 Task: Plan a trip to Akim Oda, Ghana from 12th December, 2023 to 16th December, 2023 for 8 adults.8 bedrooms having 8 beds and 8 bathrooms. Property type can be house. Amenities needed are: wifi, TV, free parkinig on premises, gym, breakfast. Booking option can be shelf check-in. Look for 4 properties as per requirement.
Action: Mouse moved to (421, 80)
Screenshot: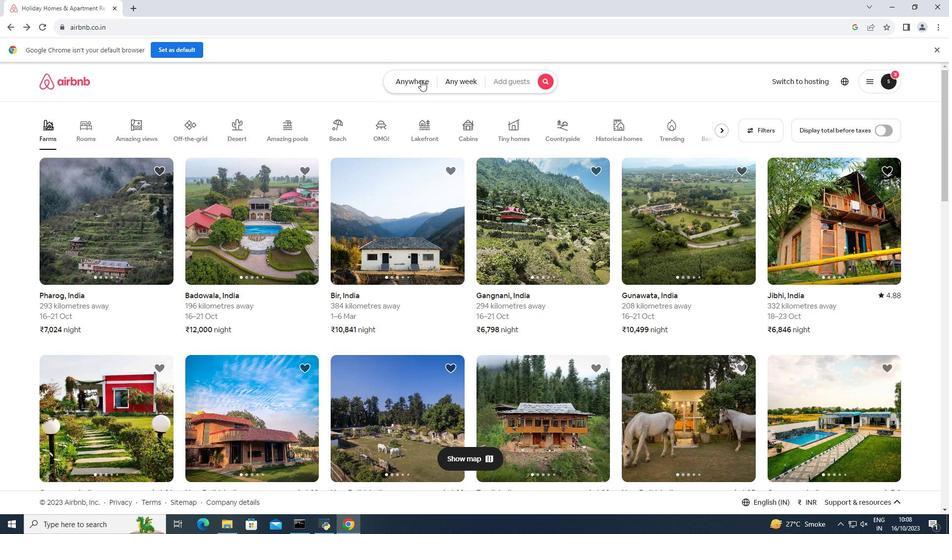 
Action: Mouse pressed left at (421, 80)
Screenshot: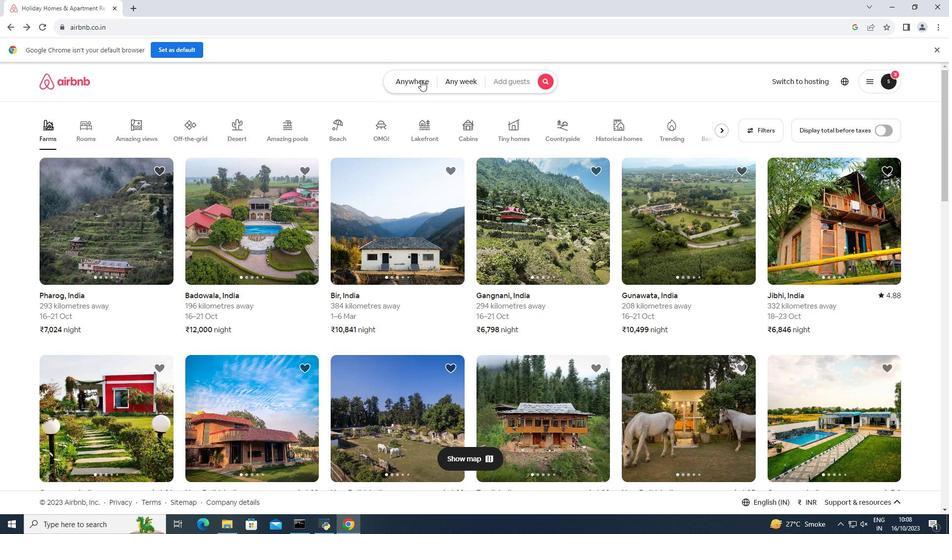 
Action: Mouse moved to (308, 120)
Screenshot: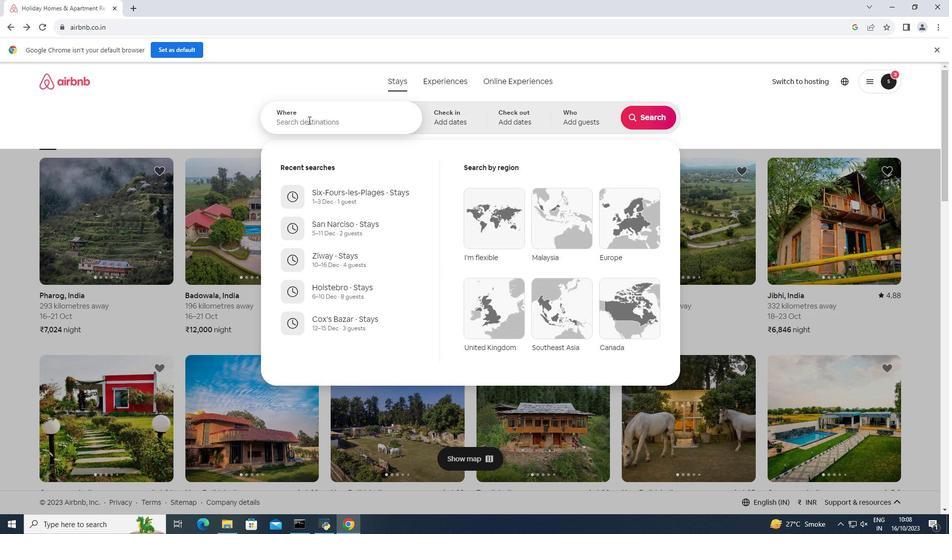
Action: Mouse pressed left at (308, 120)
Screenshot: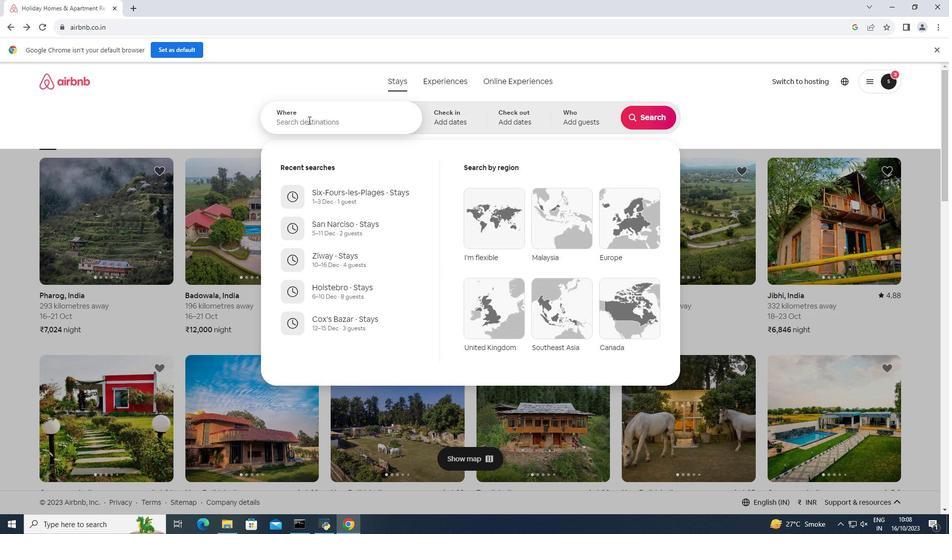 
Action: Key pressed <Key.shift><Key.shift><Key.shift>O<Key.backspace><Key.shift>Akim,<Key.space><Key.shift>O
Screenshot: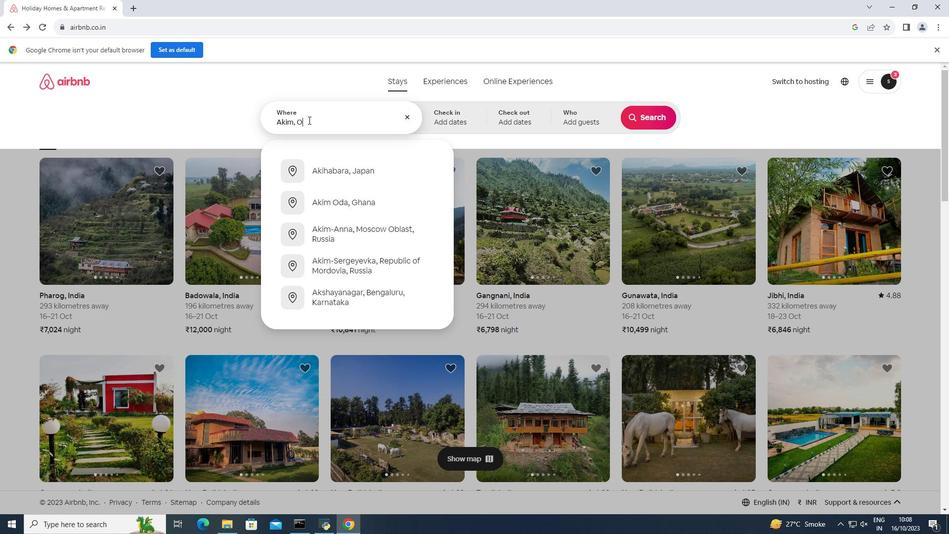
Action: Mouse moved to (358, 171)
Screenshot: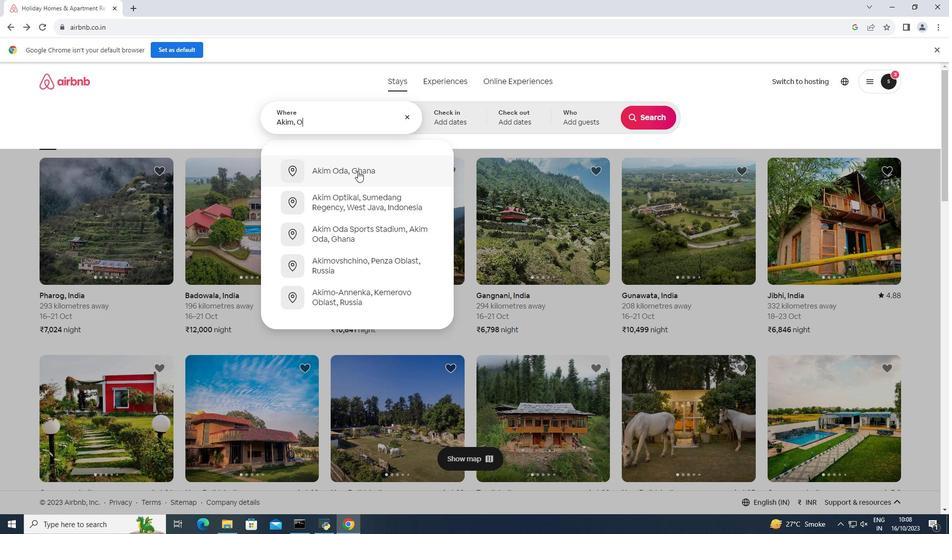 
Action: Mouse pressed left at (358, 171)
Screenshot: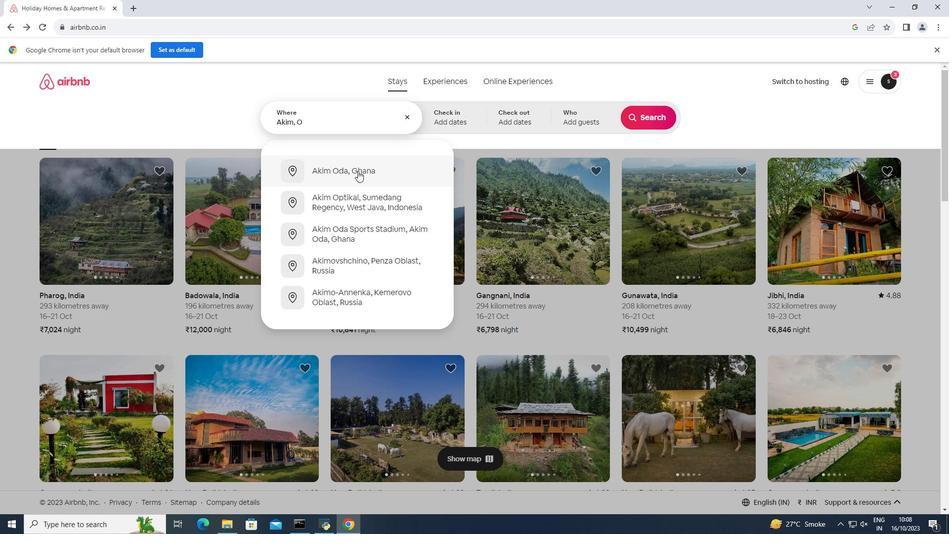 
Action: Mouse moved to (646, 194)
Screenshot: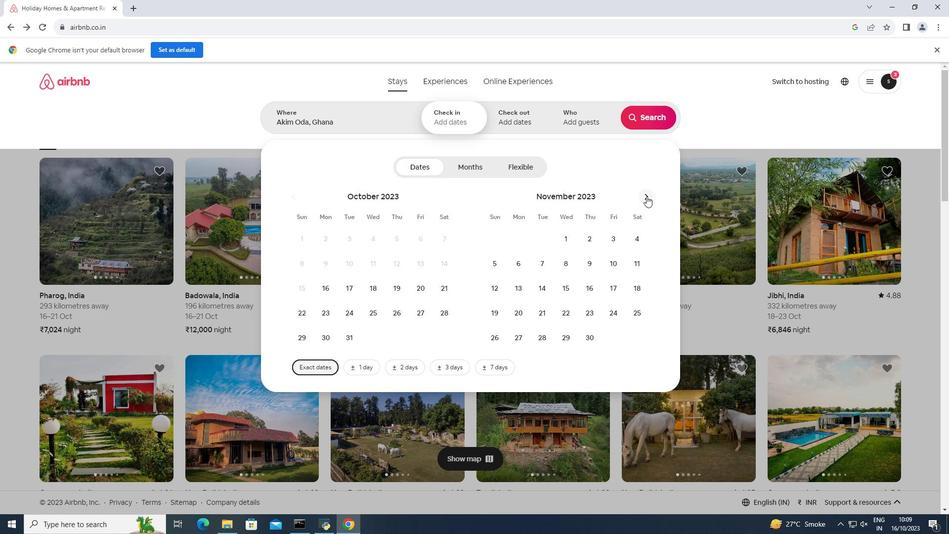 
Action: Mouse pressed left at (646, 194)
Screenshot: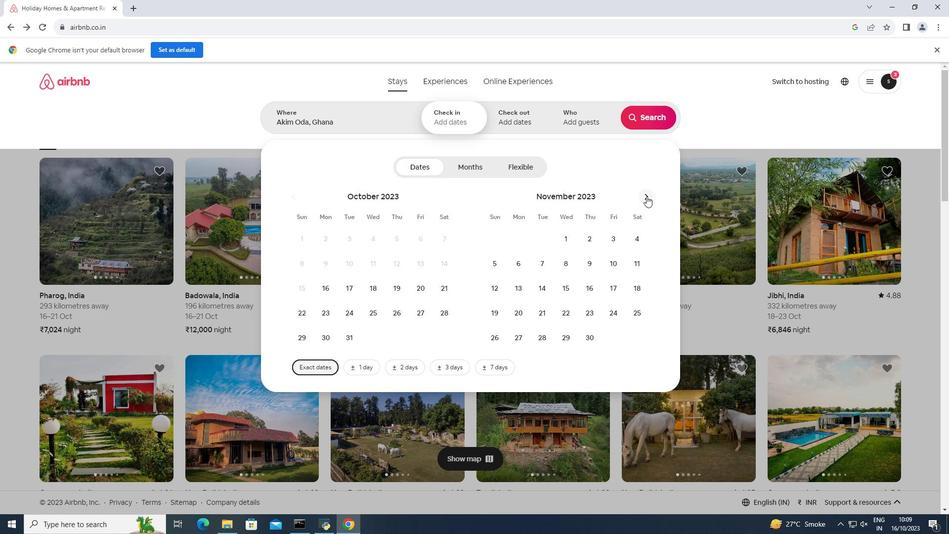 
Action: Mouse moved to (540, 289)
Screenshot: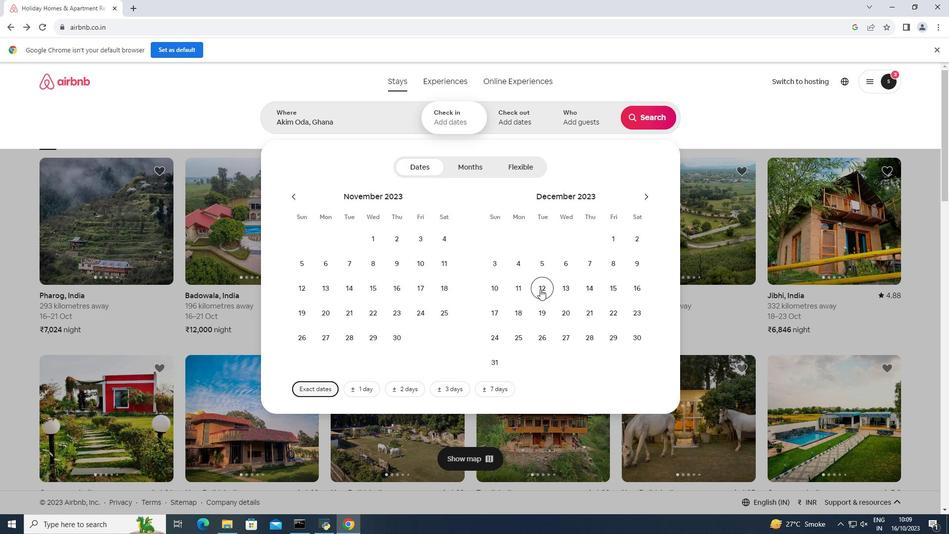 
Action: Mouse pressed left at (540, 289)
Screenshot: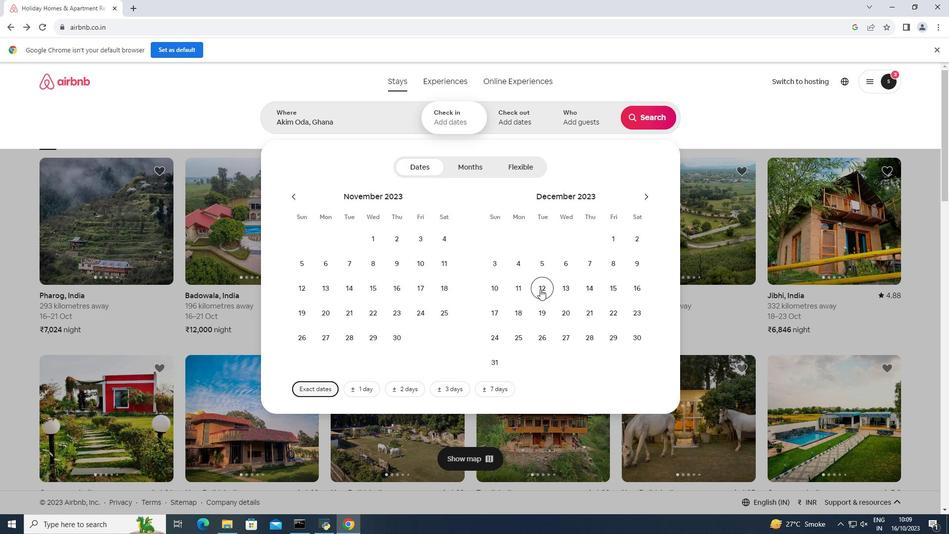 
Action: Mouse moved to (629, 282)
Screenshot: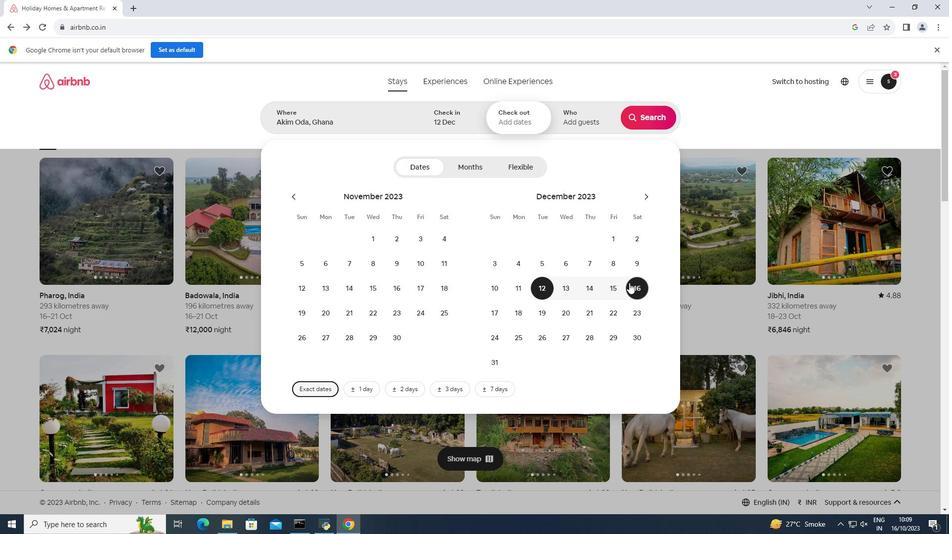 
Action: Mouse pressed left at (629, 282)
Screenshot: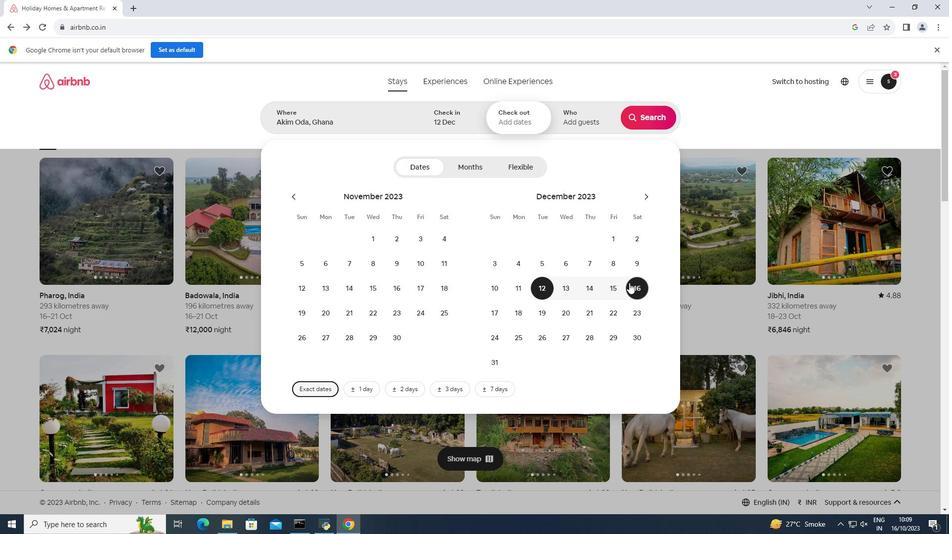 
Action: Mouse moved to (578, 115)
Screenshot: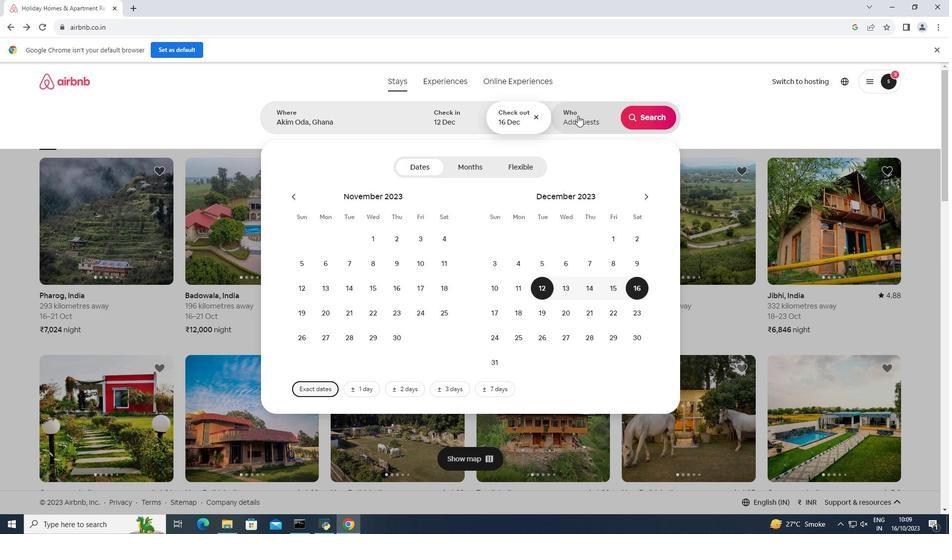 
Action: Mouse pressed left at (578, 115)
Screenshot: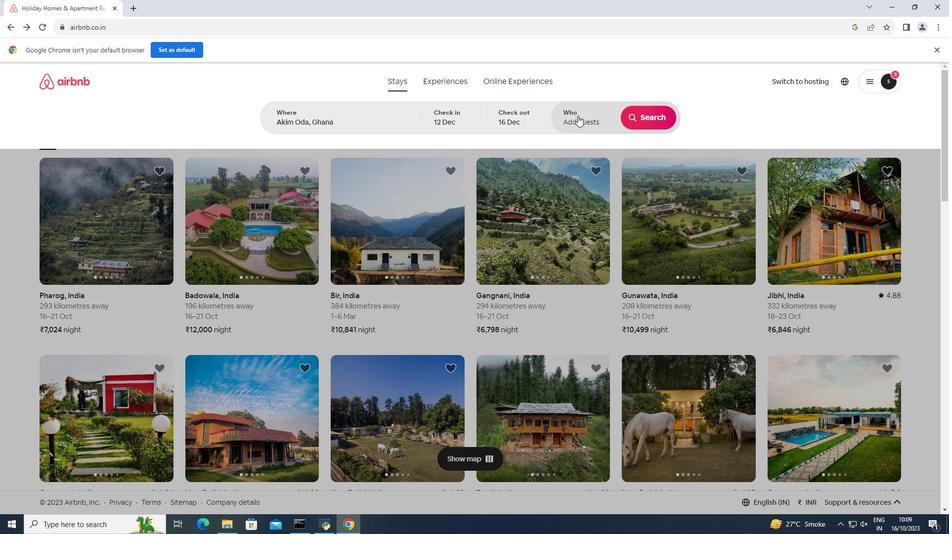 
Action: Mouse moved to (649, 168)
Screenshot: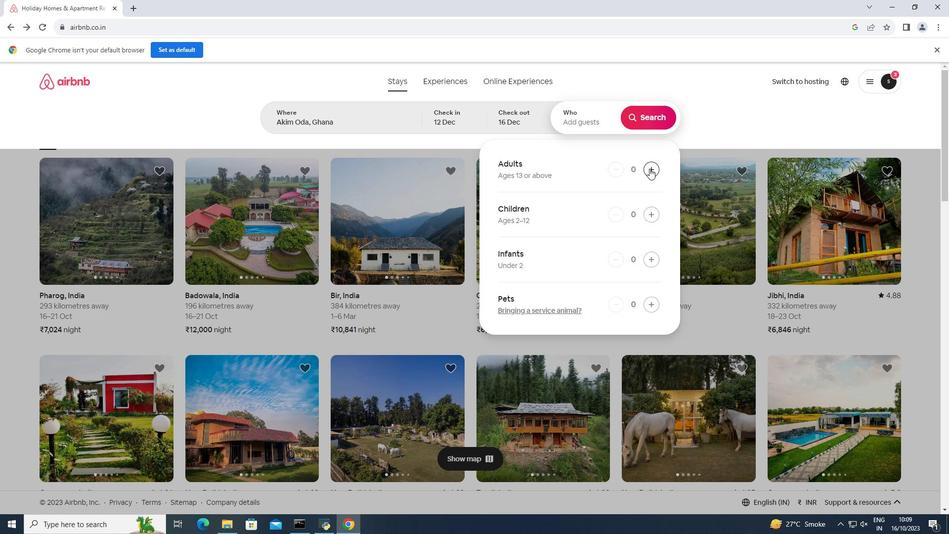 
Action: Mouse pressed left at (649, 168)
Screenshot: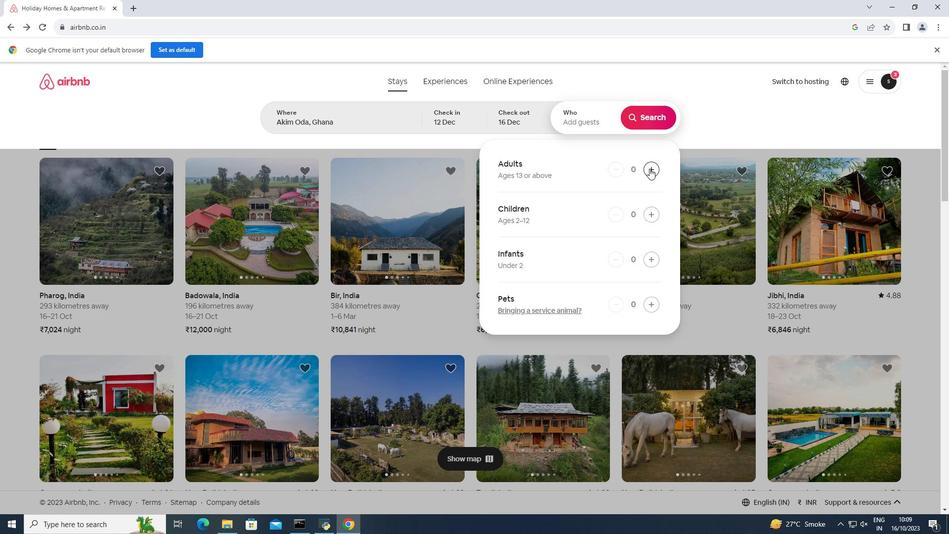 
Action: Mouse pressed left at (649, 168)
Screenshot: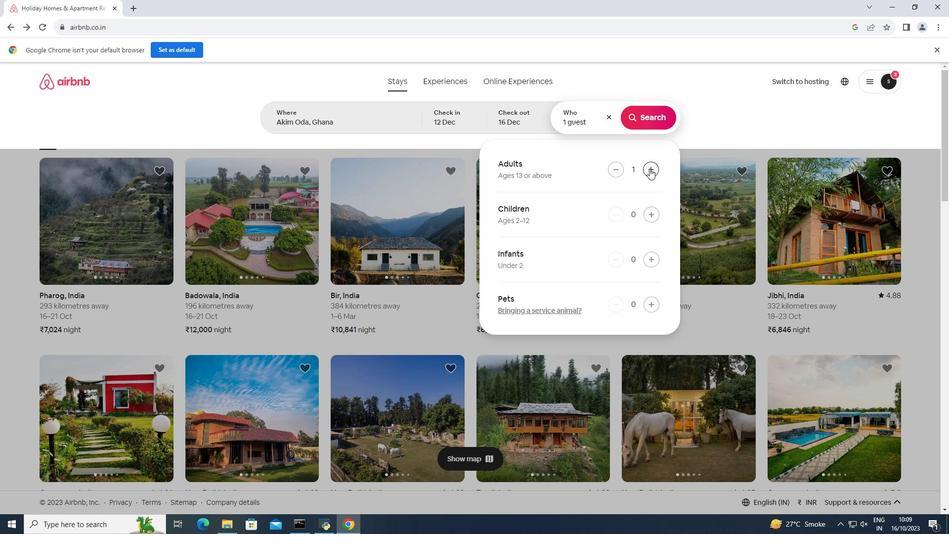 
Action: Mouse pressed left at (649, 168)
Screenshot: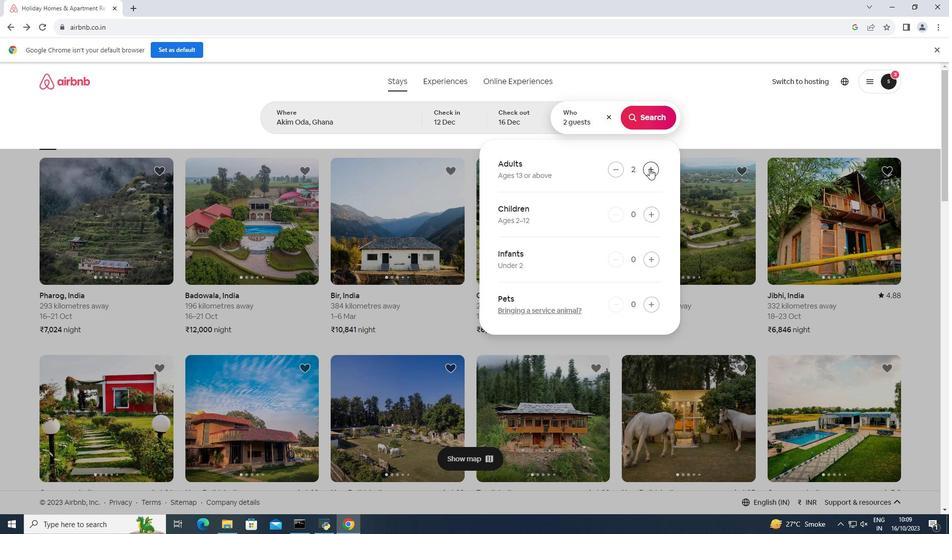 
Action: Mouse pressed left at (649, 168)
Screenshot: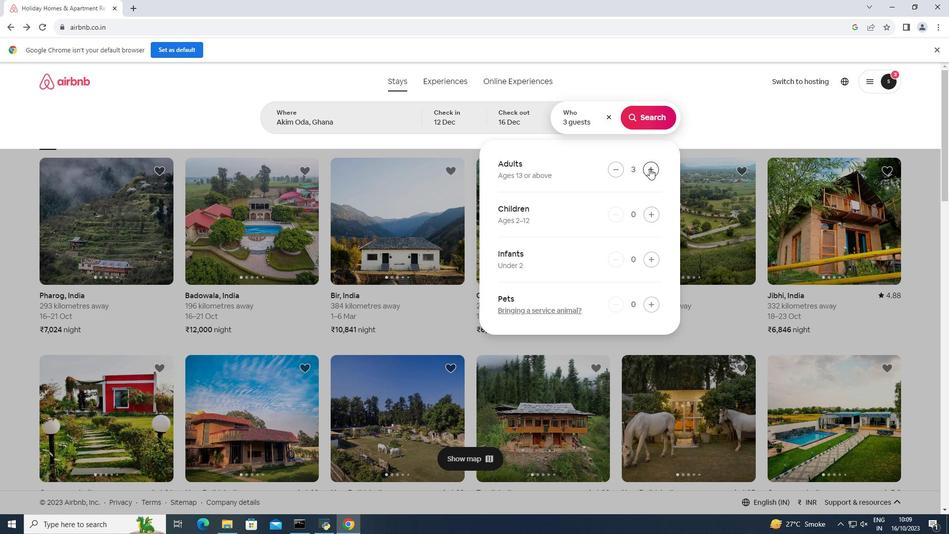 
Action: Mouse pressed left at (649, 168)
Screenshot: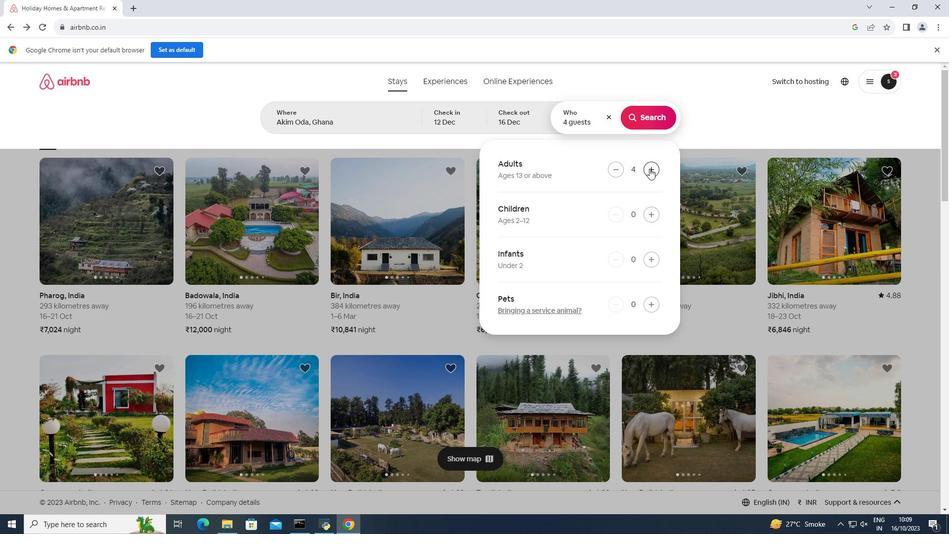 
Action: Mouse pressed left at (649, 168)
Screenshot: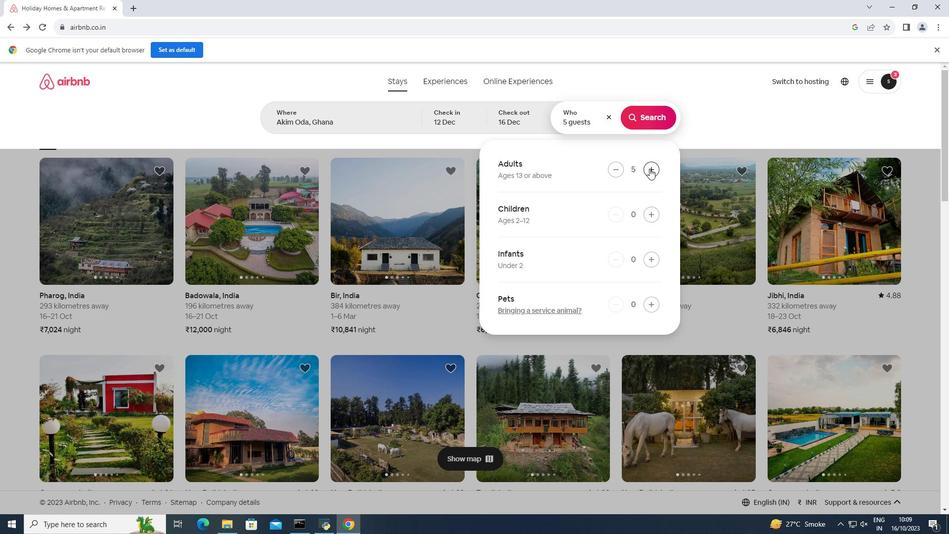 
Action: Mouse pressed left at (649, 168)
Screenshot: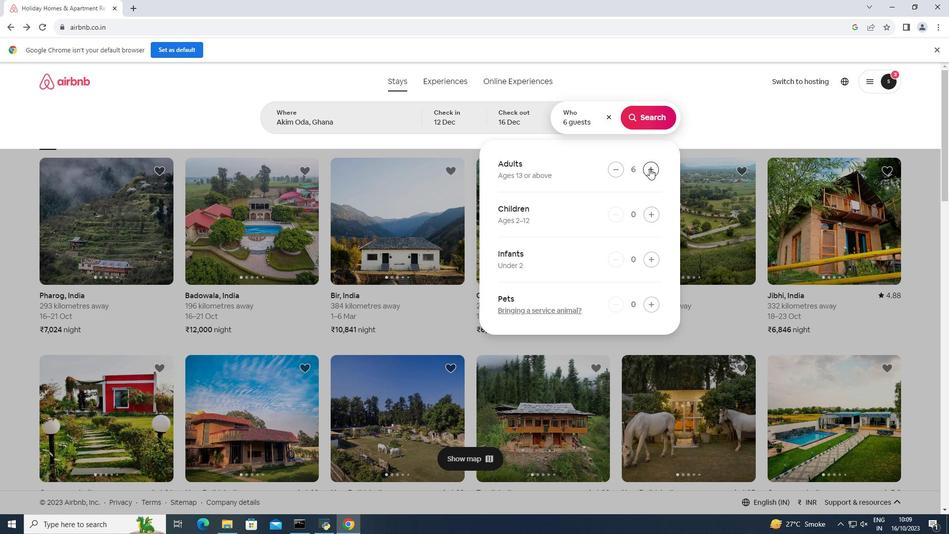 
Action: Mouse pressed left at (649, 168)
Screenshot: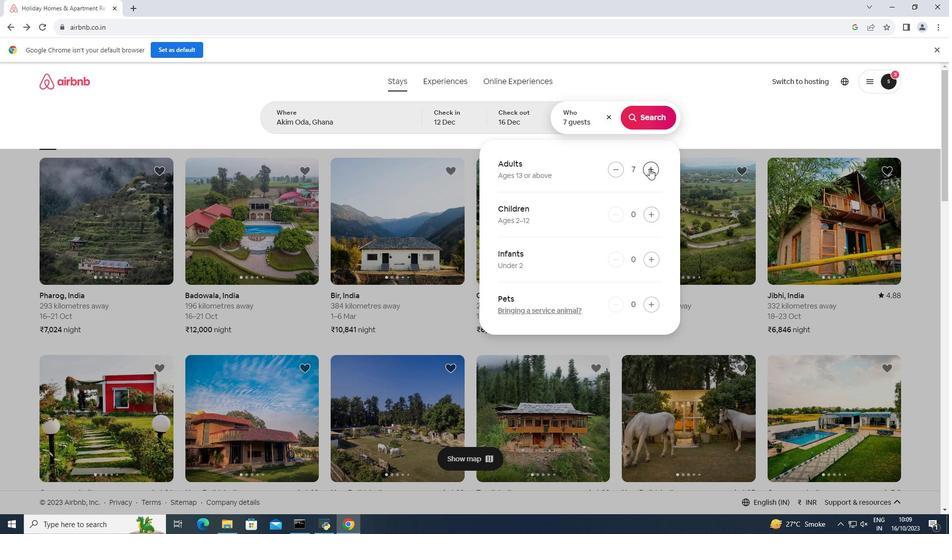 
Action: Mouse moved to (648, 116)
Screenshot: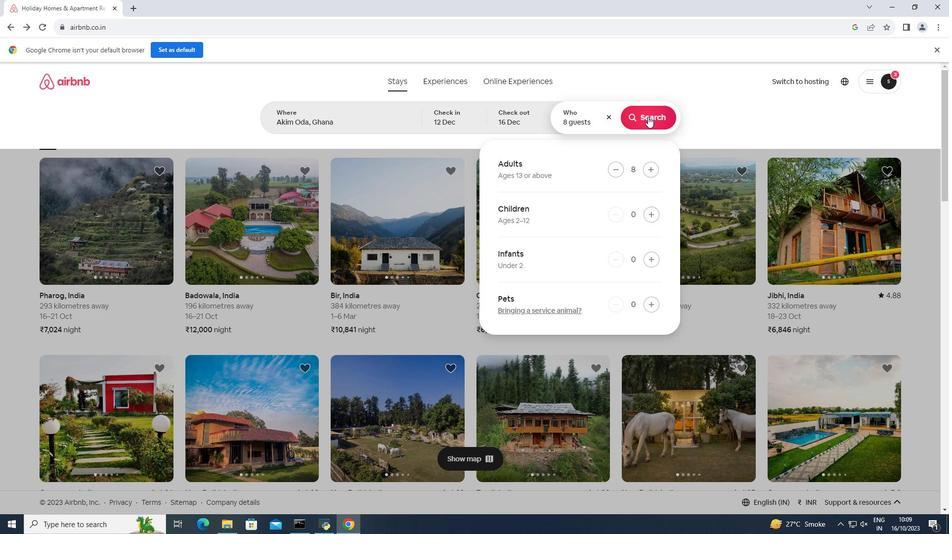 
Action: Mouse pressed left at (648, 116)
Screenshot: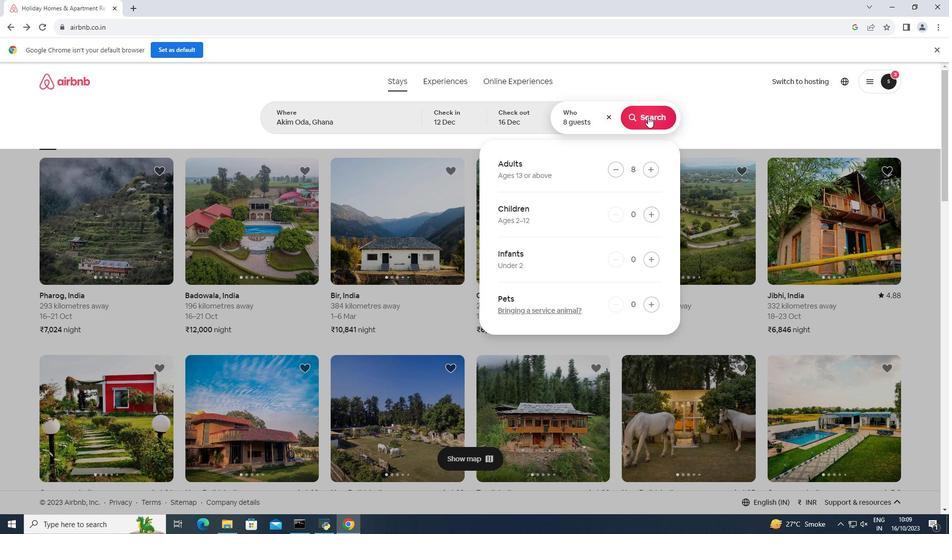 
Action: Mouse moved to (783, 126)
Screenshot: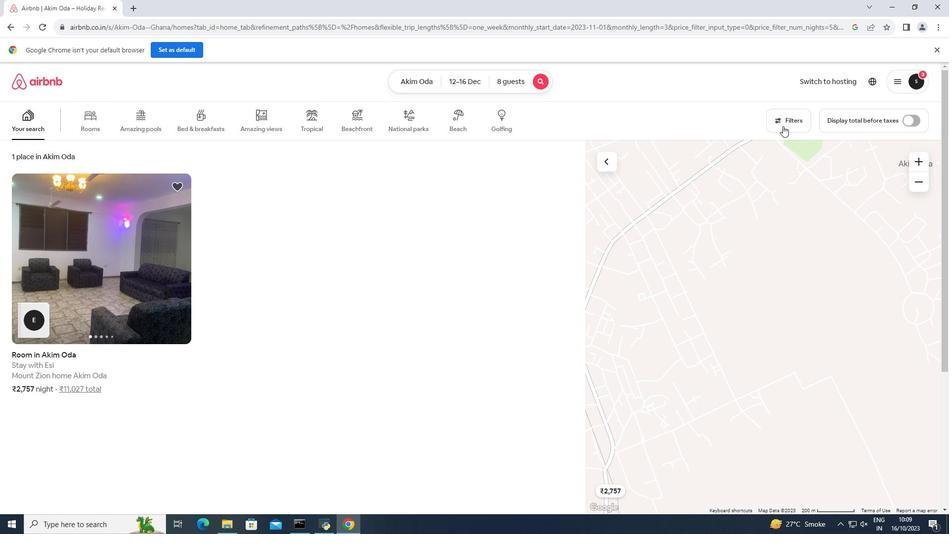 
Action: Mouse pressed left at (783, 126)
Screenshot: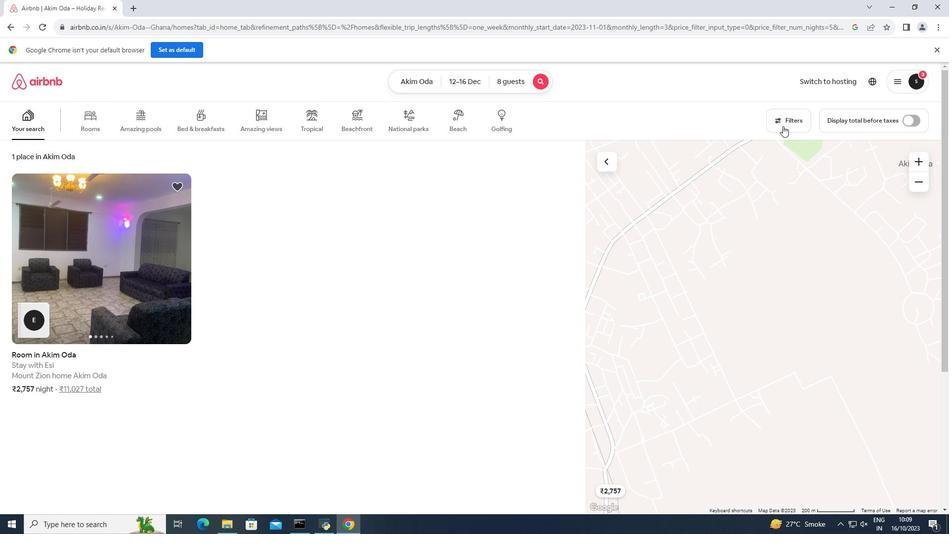 
Action: Mouse moved to (432, 265)
Screenshot: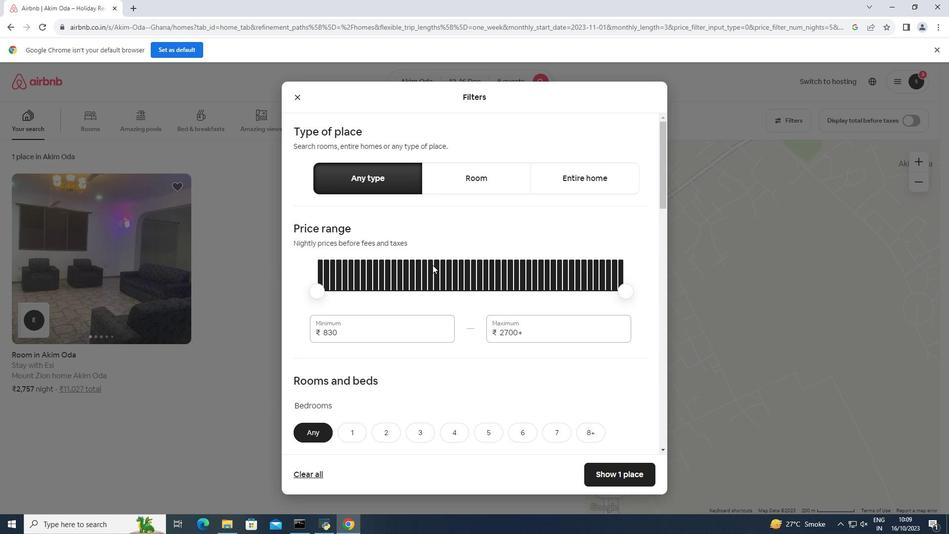 
Action: Mouse scrolled (432, 264) with delta (0, 0)
Screenshot: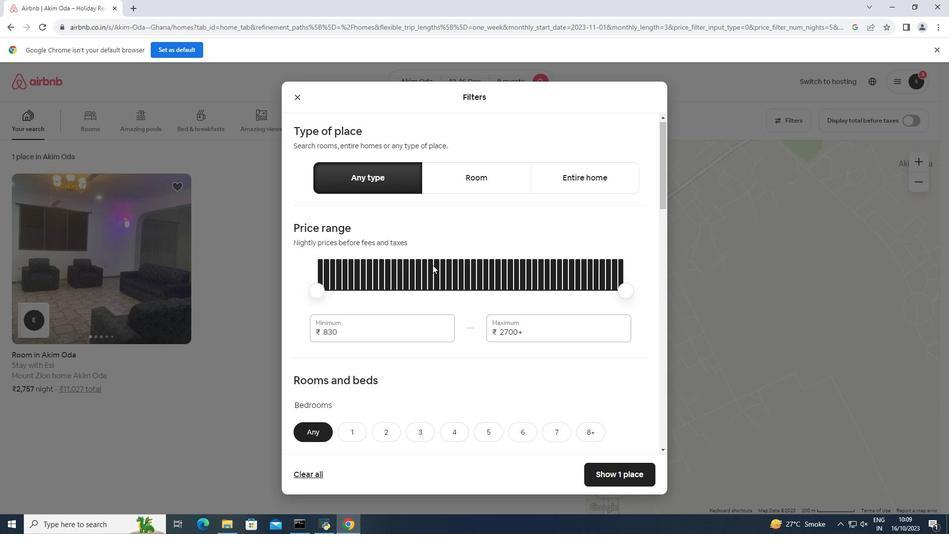 
Action: Mouse moved to (433, 265)
Screenshot: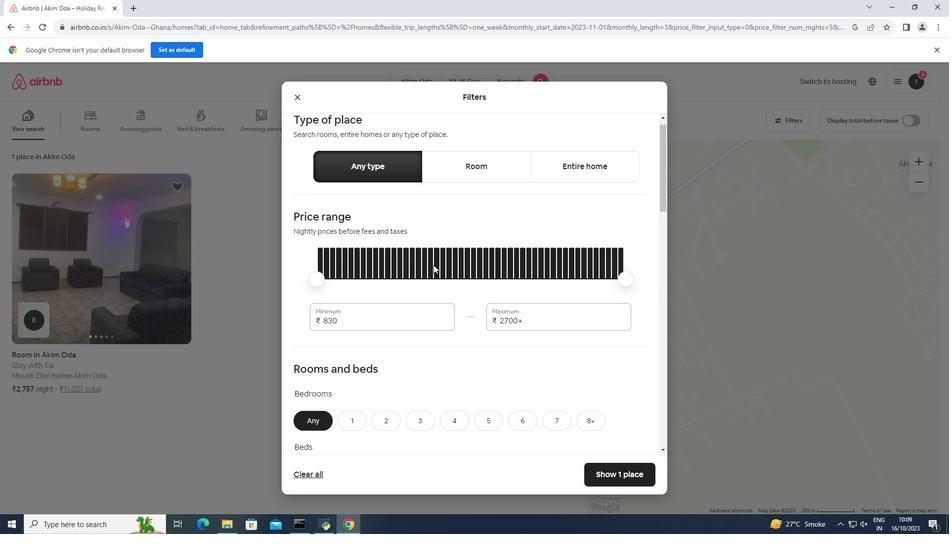 
Action: Mouse scrolled (433, 264) with delta (0, 0)
Screenshot: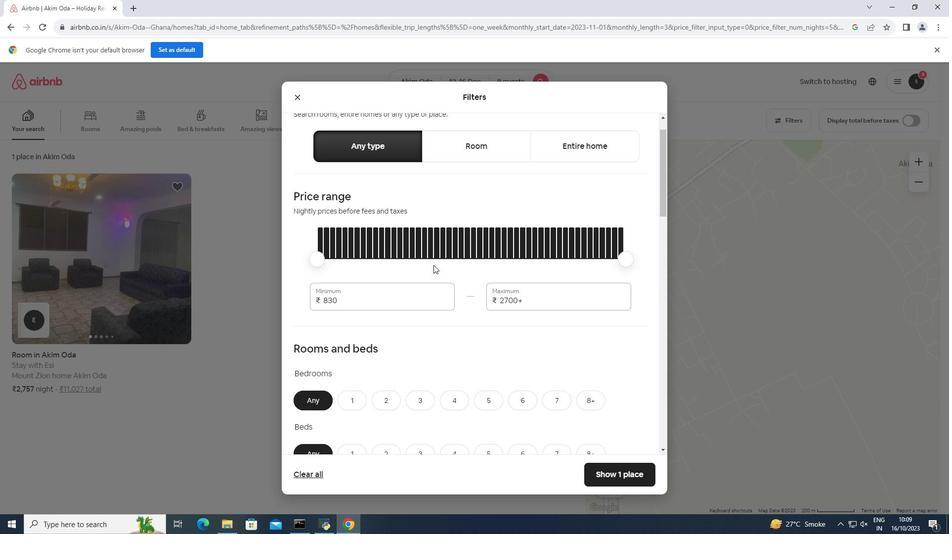 
Action: Mouse moved to (432, 265)
Screenshot: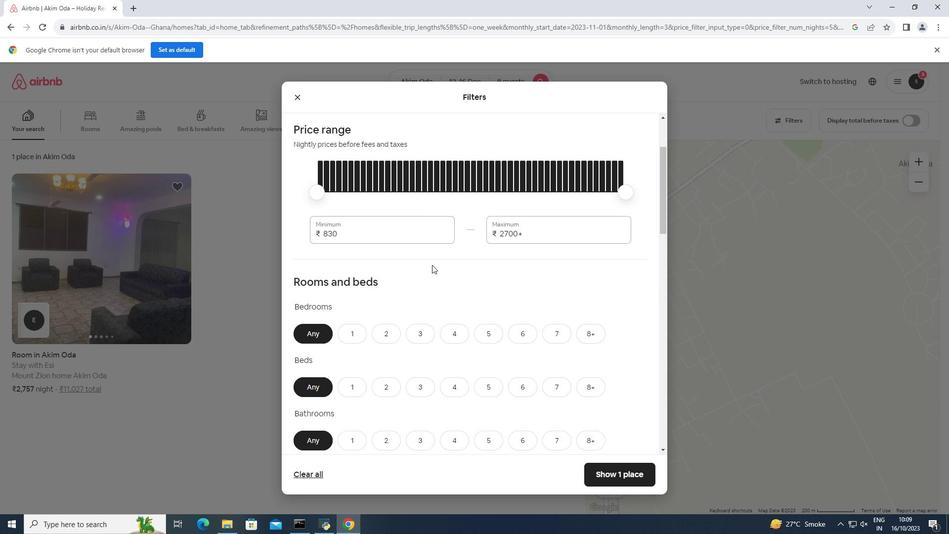
Action: Mouse scrolled (432, 264) with delta (0, 0)
Screenshot: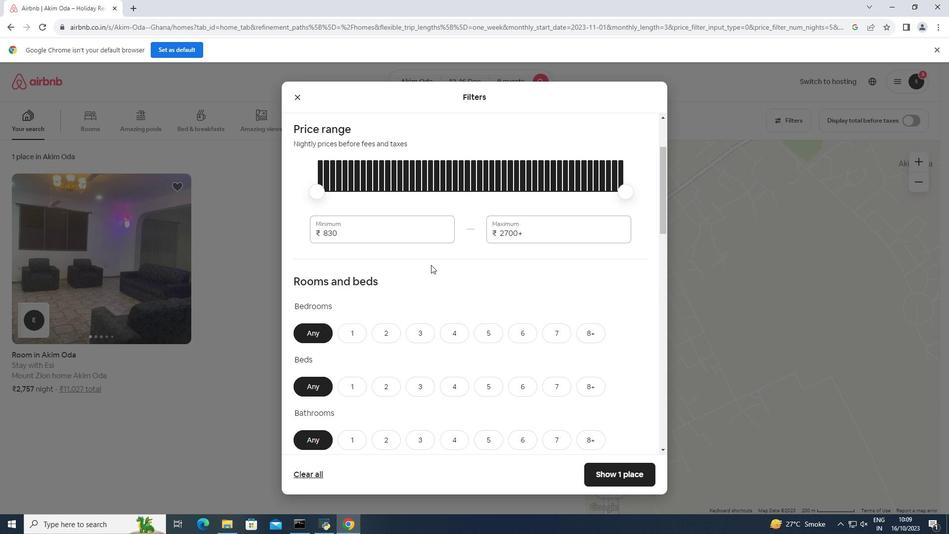 
Action: Mouse moved to (585, 281)
Screenshot: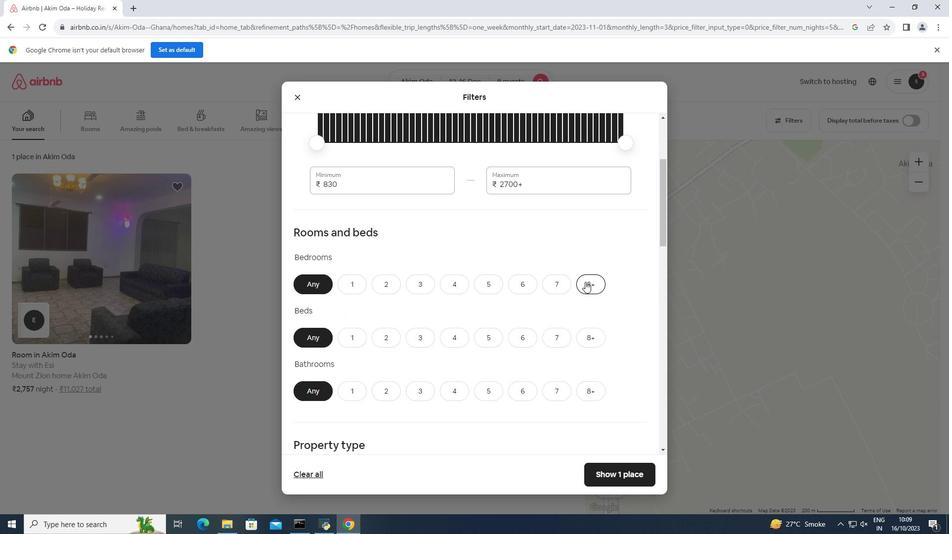 
Action: Mouse pressed left at (585, 281)
Screenshot: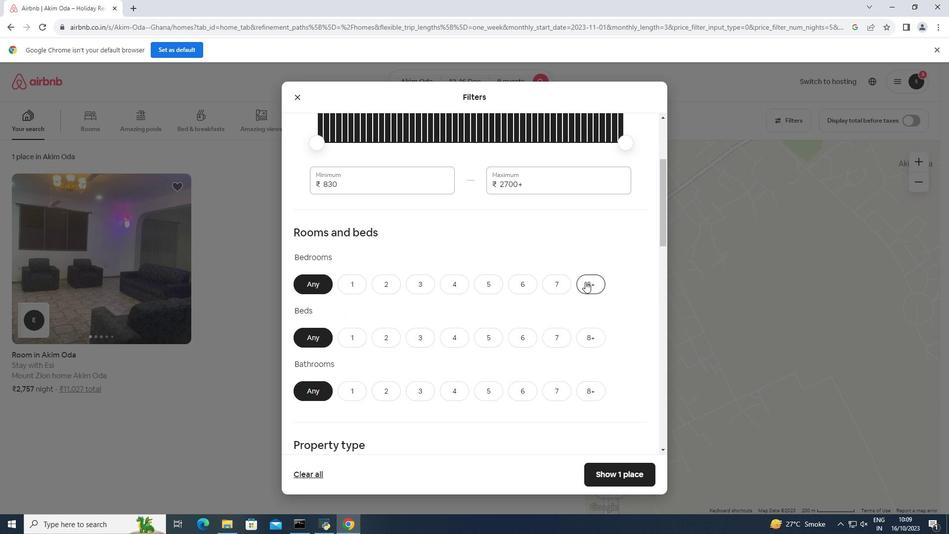
Action: Mouse moved to (590, 333)
Screenshot: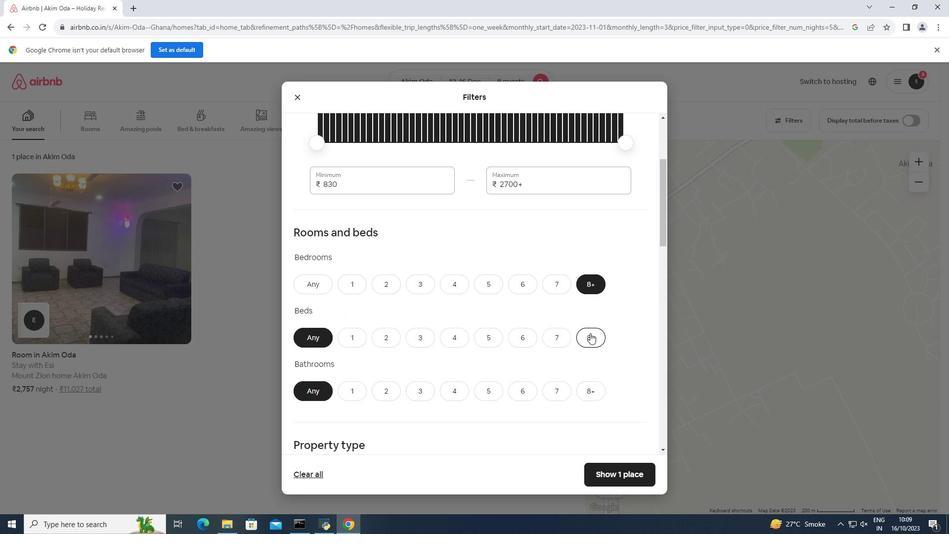 
Action: Mouse pressed left at (590, 333)
Screenshot: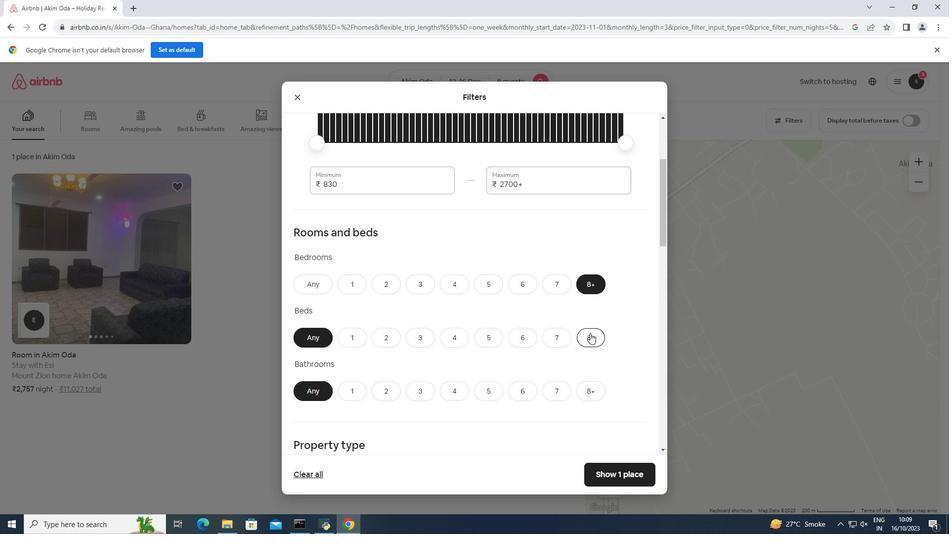 
Action: Mouse moved to (591, 390)
Screenshot: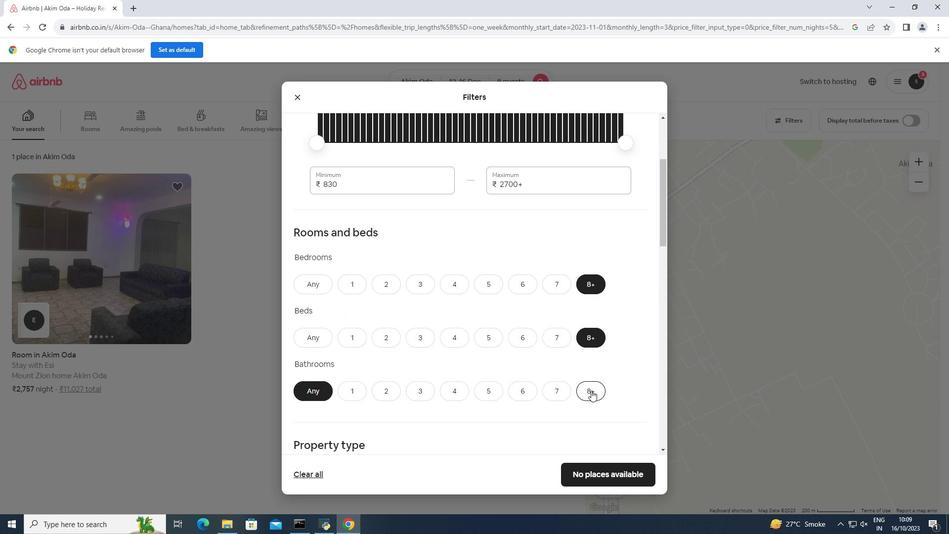 
Action: Mouse pressed left at (591, 390)
Screenshot: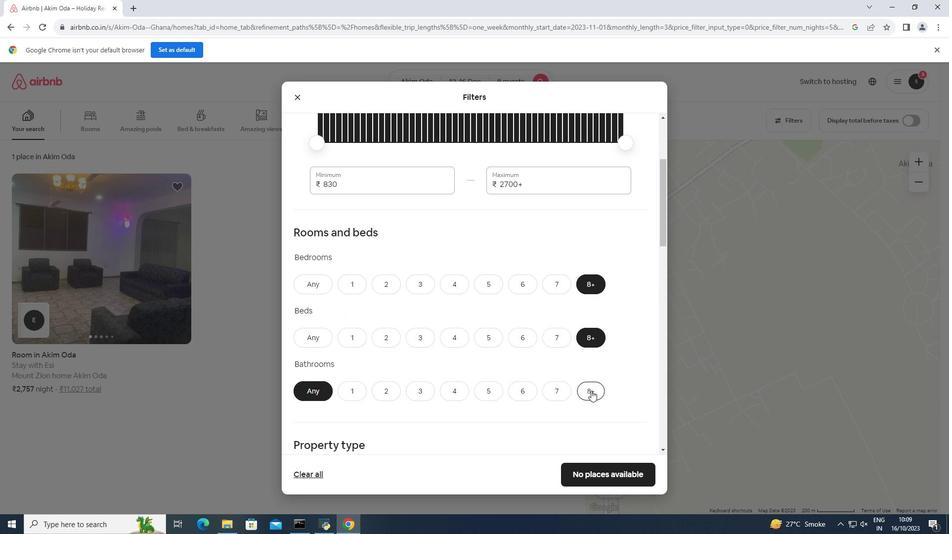 
Action: Mouse moved to (468, 339)
Screenshot: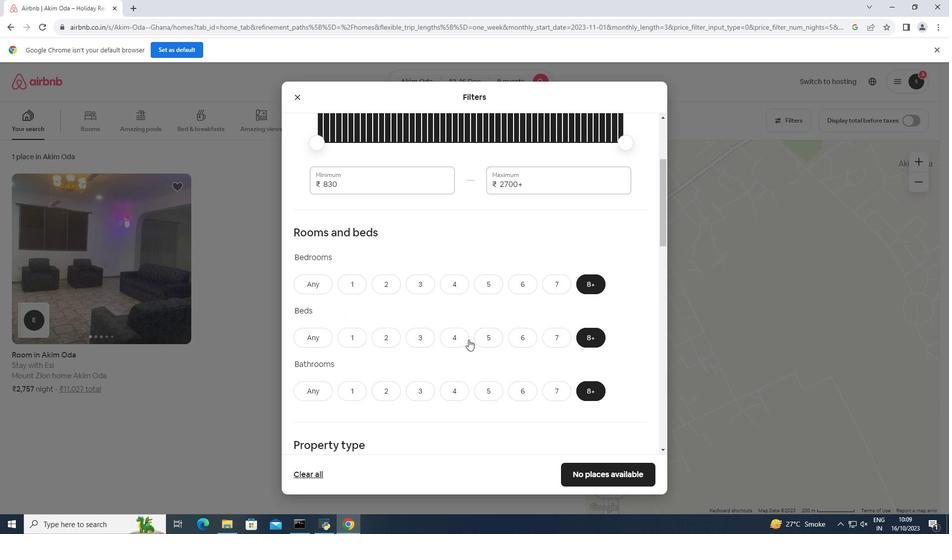 
Action: Mouse scrolled (468, 339) with delta (0, 0)
Screenshot: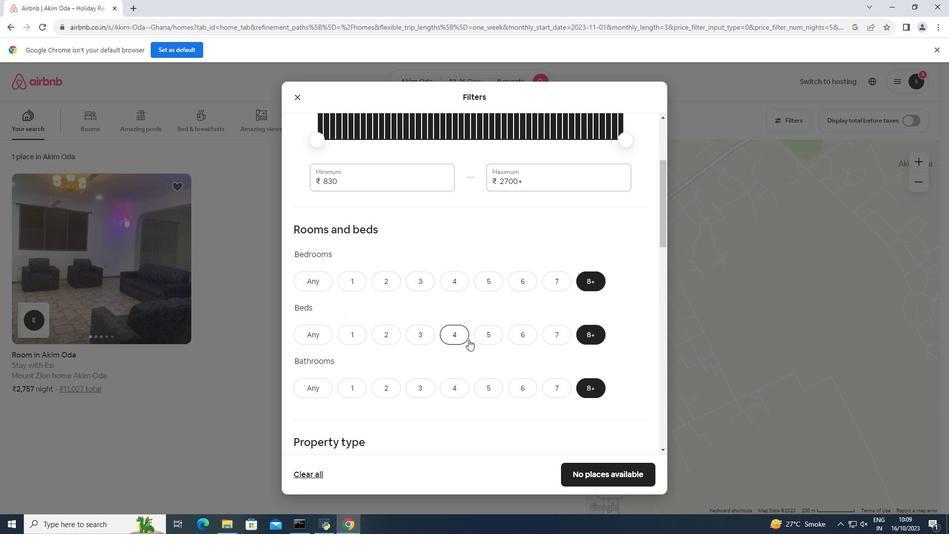 
Action: Mouse scrolled (468, 339) with delta (0, 0)
Screenshot: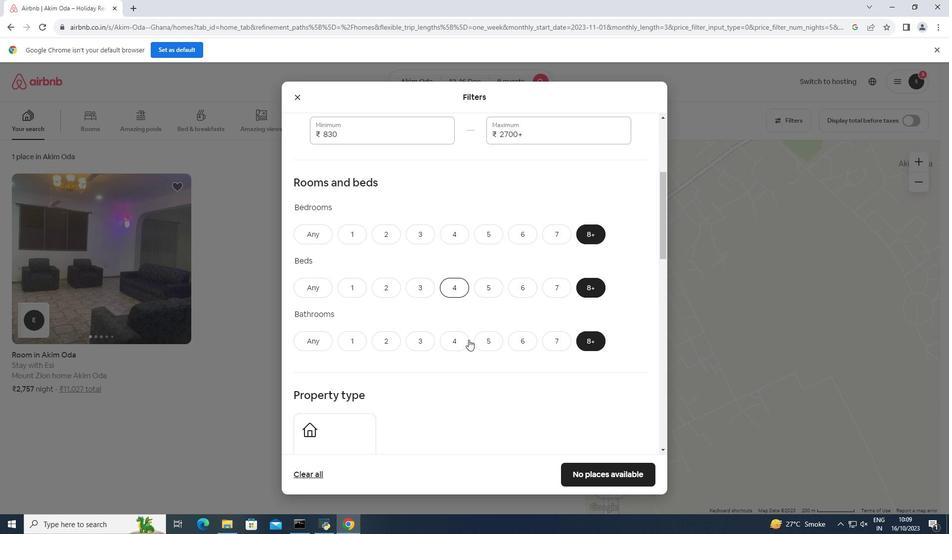 
Action: Mouse scrolled (468, 339) with delta (0, 0)
Screenshot: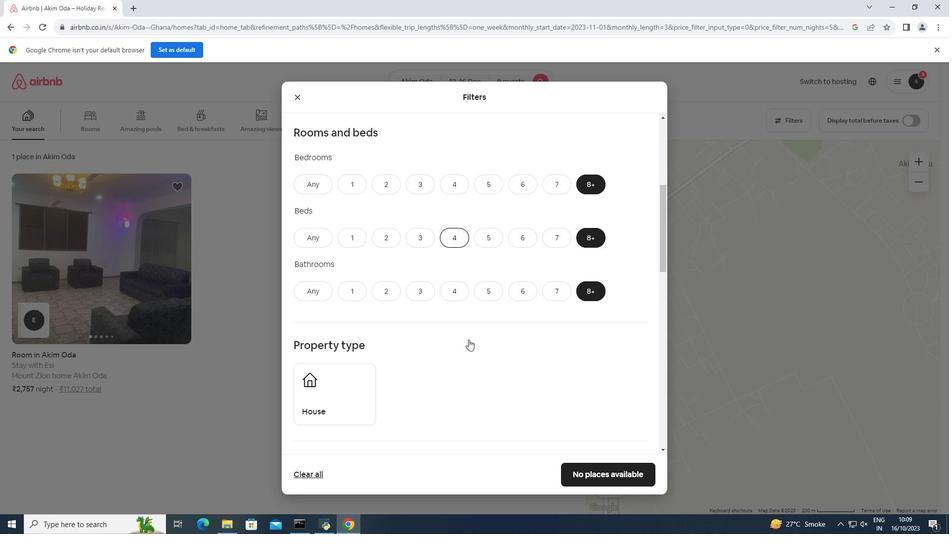 
Action: Mouse scrolled (468, 339) with delta (0, 0)
Screenshot: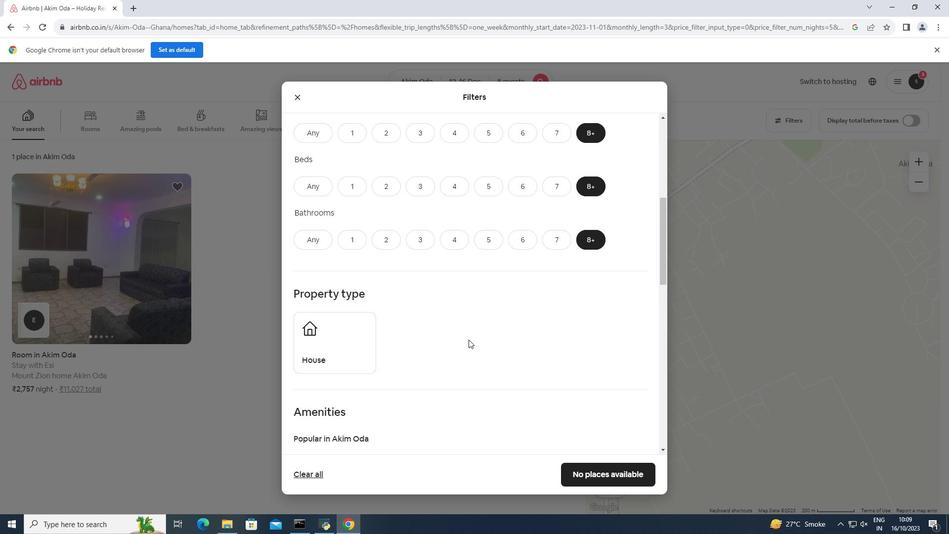 
Action: Mouse moved to (314, 315)
Screenshot: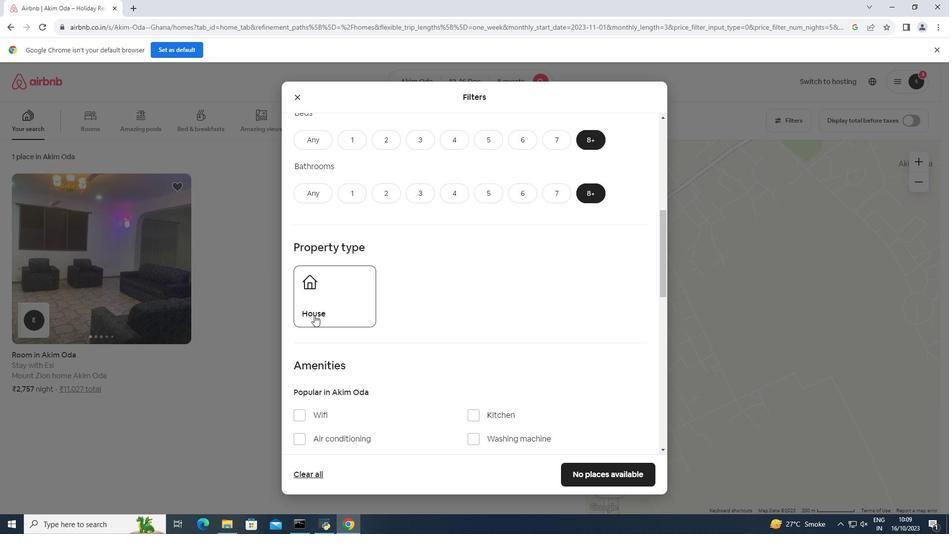 
Action: Mouse pressed left at (314, 315)
Screenshot: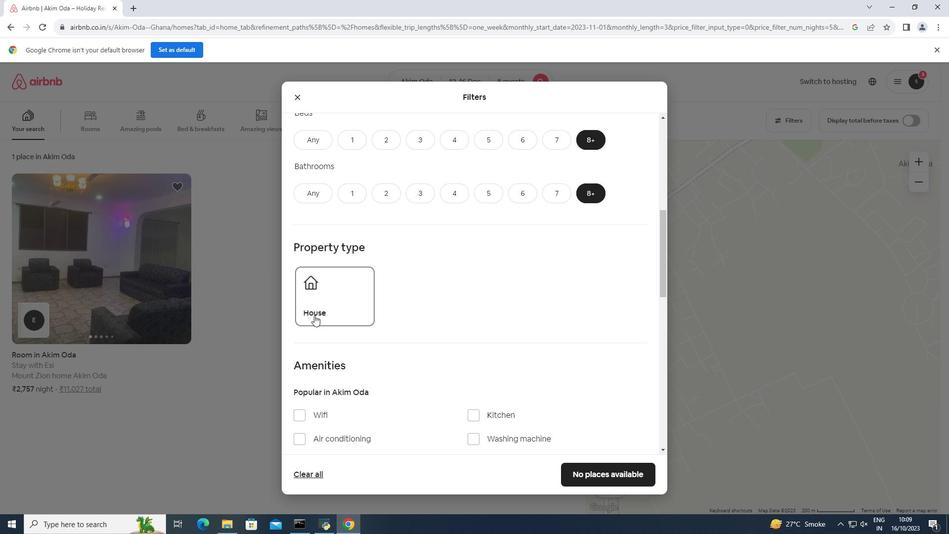 
Action: Mouse moved to (382, 312)
Screenshot: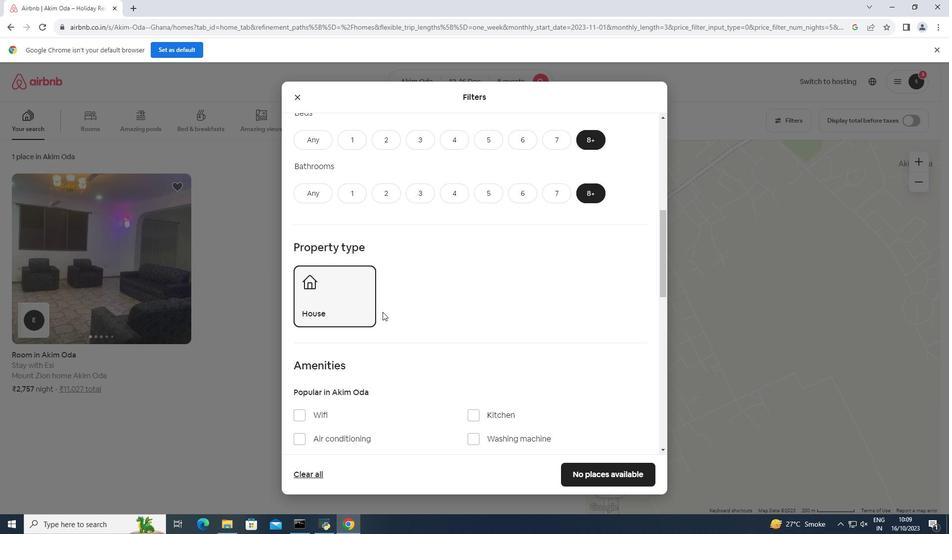 
Action: Mouse scrolled (382, 311) with delta (0, 0)
Screenshot: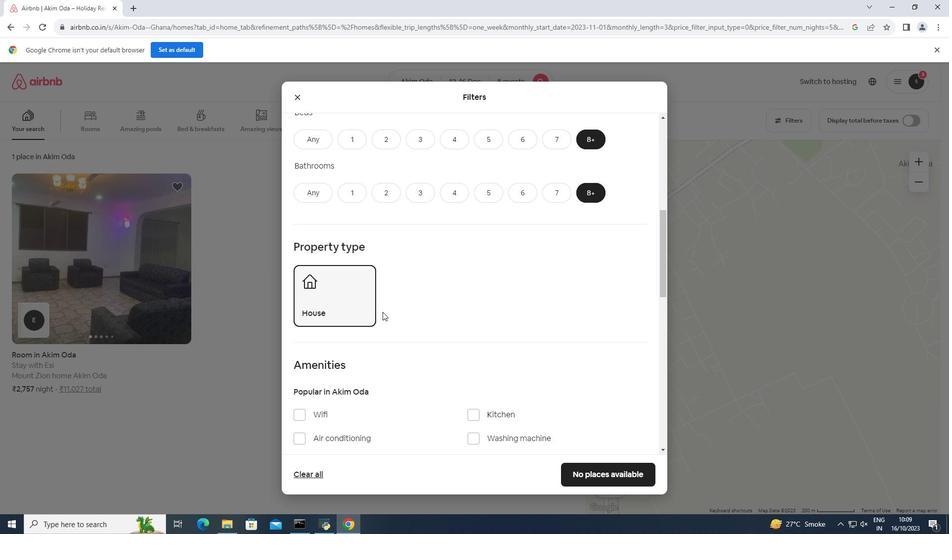 
Action: Mouse scrolled (382, 311) with delta (0, 0)
Screenshot: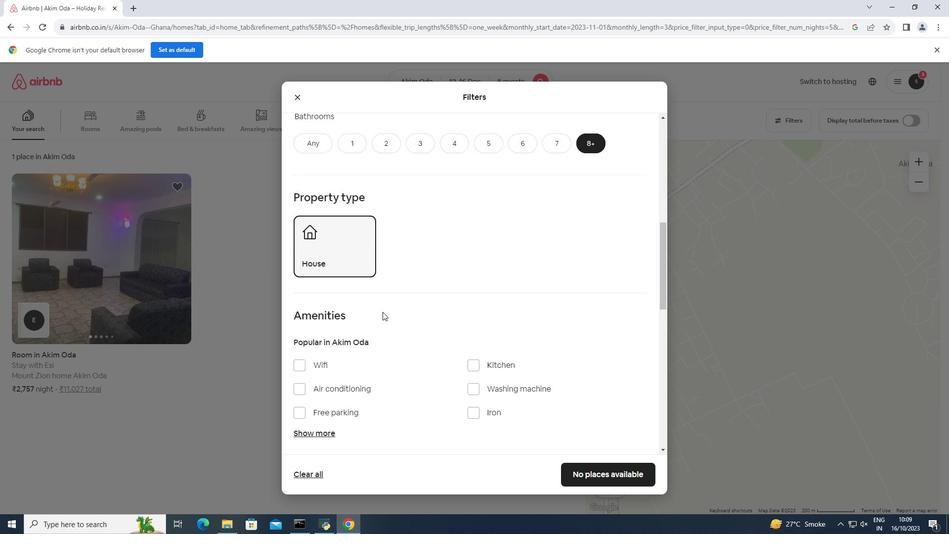 
Action: Mouse scrolled (382, 311) with delta (0, 0)
Screenshot: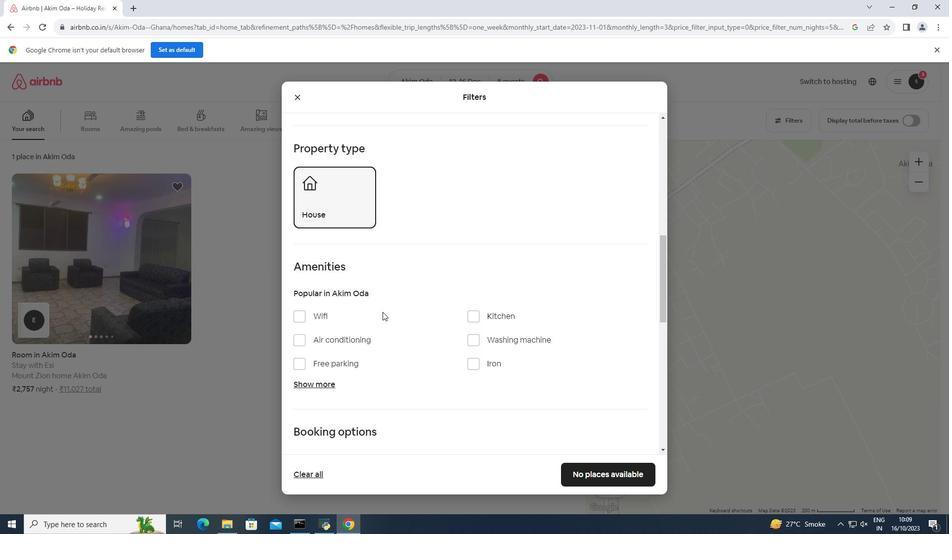 
Action: Mouse moved to (309, 334)
Screenshot: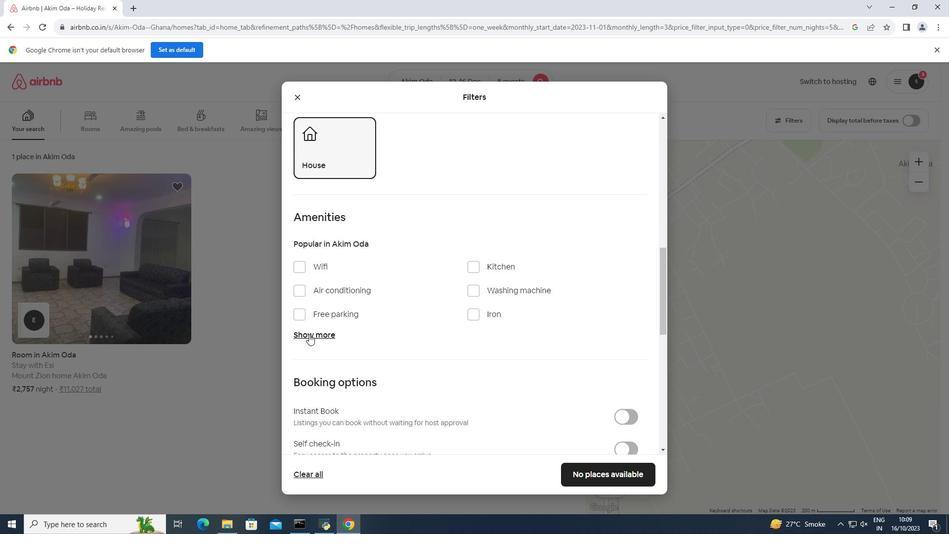 
Action: Mouse pressed left at (309, 334)
Screenshot: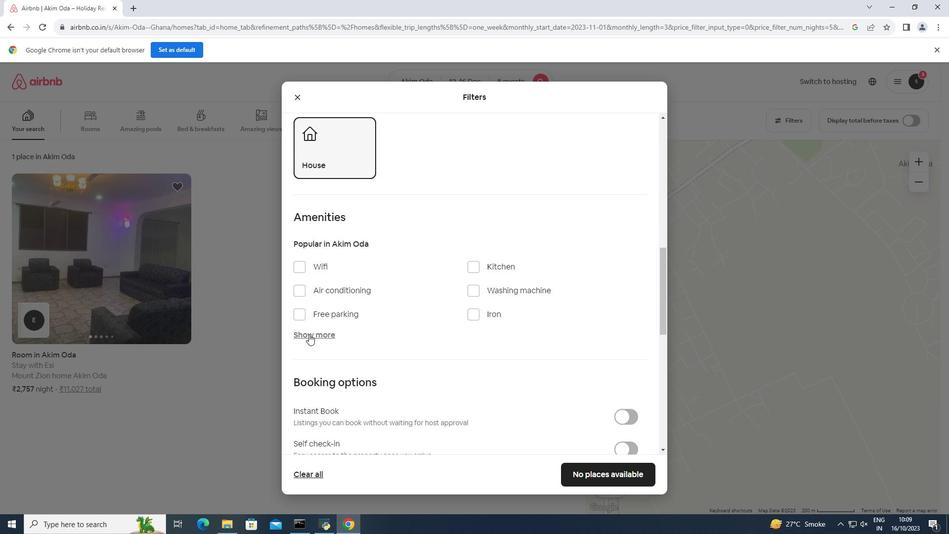
Action: Mouse moved to (299, 267)
Screenshot: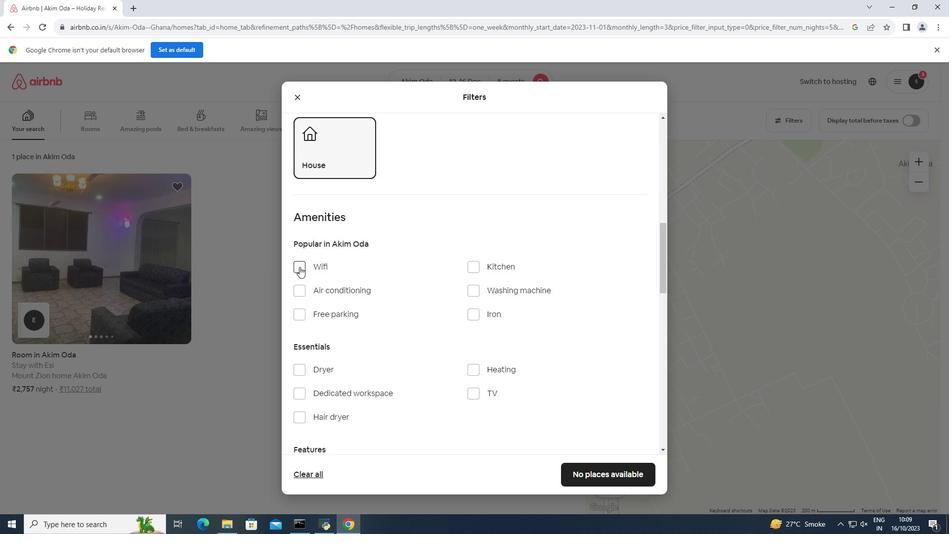 
Action: Mouse pressed left at (299, 267)
Screenshot: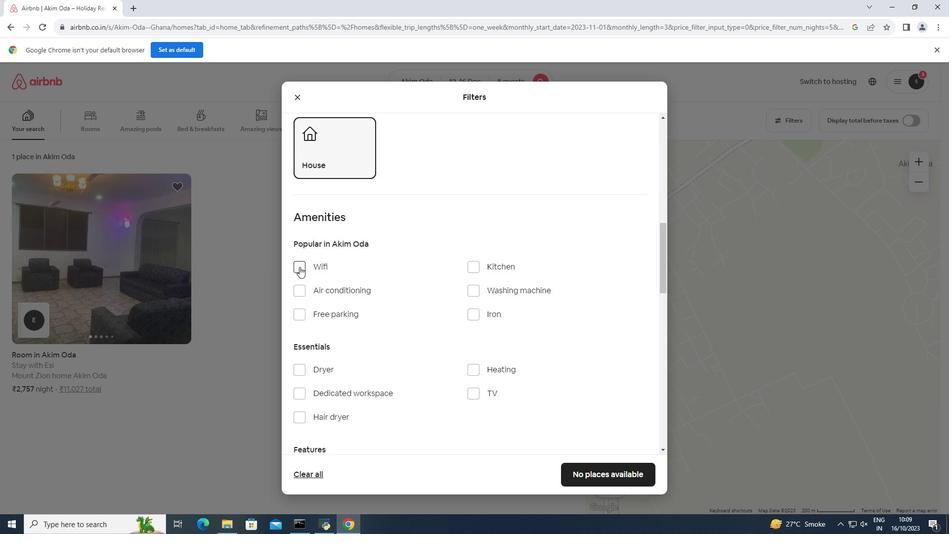
Action: Mouse moved to (301, 314)
Screenshot: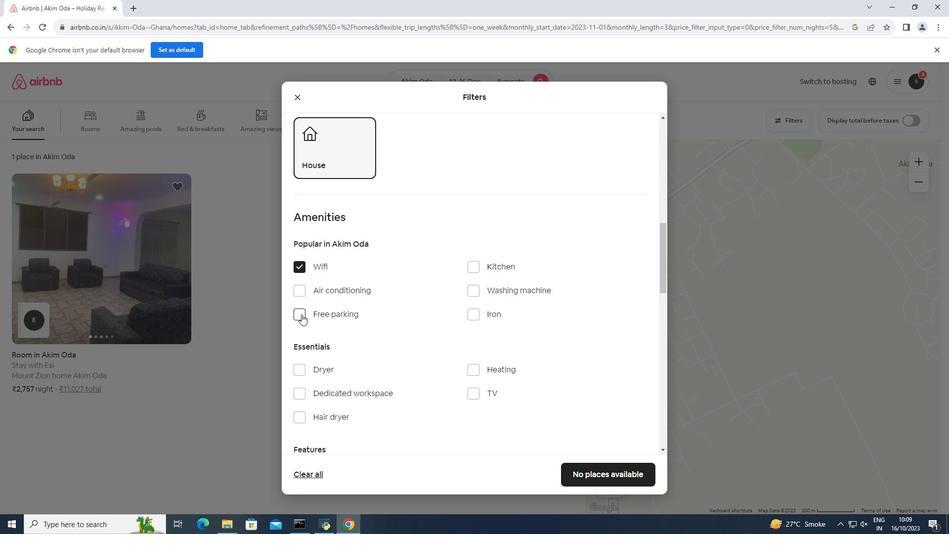 
Action: Mouse pressed left at (301, 314)
Screenshot: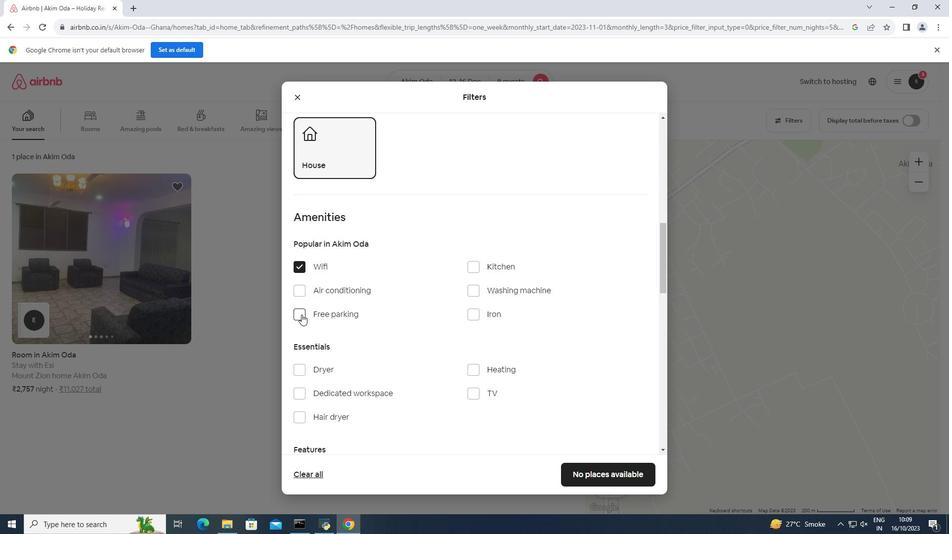 
Action: Mouse moved to (395, 376)
Screenshot: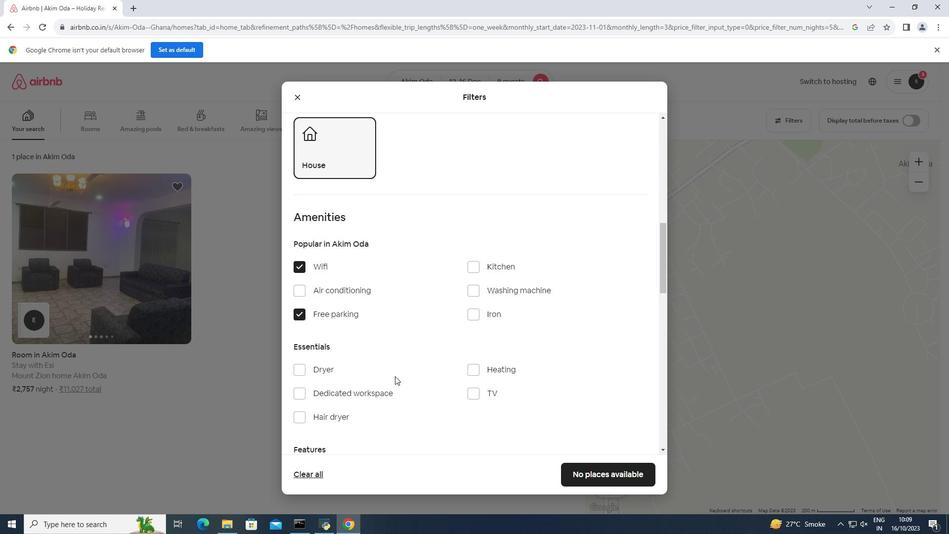 
Action: Mouse scrolled (395, 375) with delta (0, 0)
Screenshot: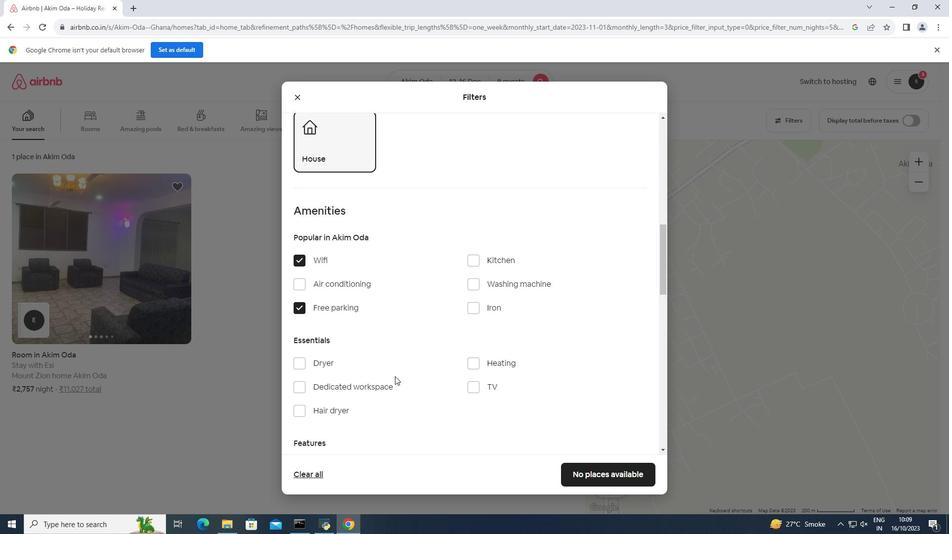 
Action: Mouse scrolled (395, 375) with delta (0, 0)
Screenshot: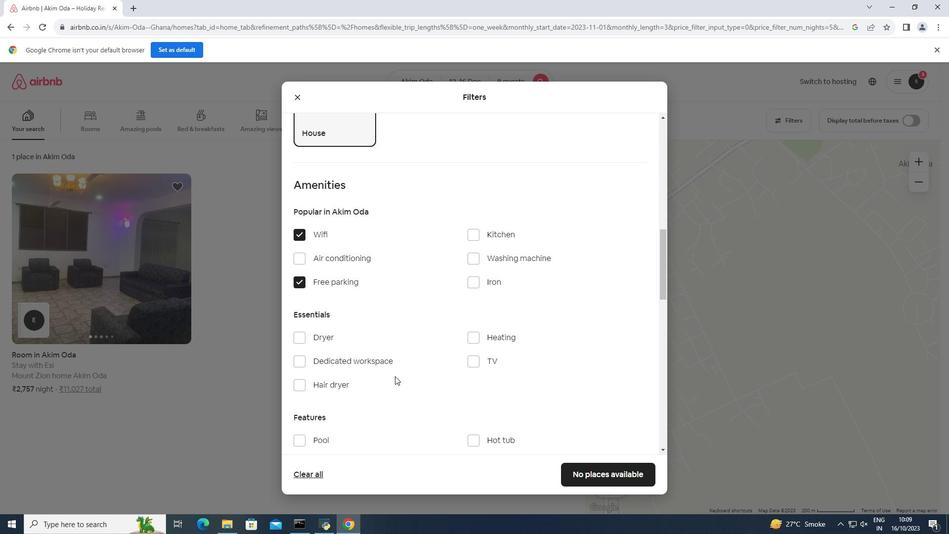 
Action: Mouse scrolled (395, 375) with delta (0, 0)
Screenshot: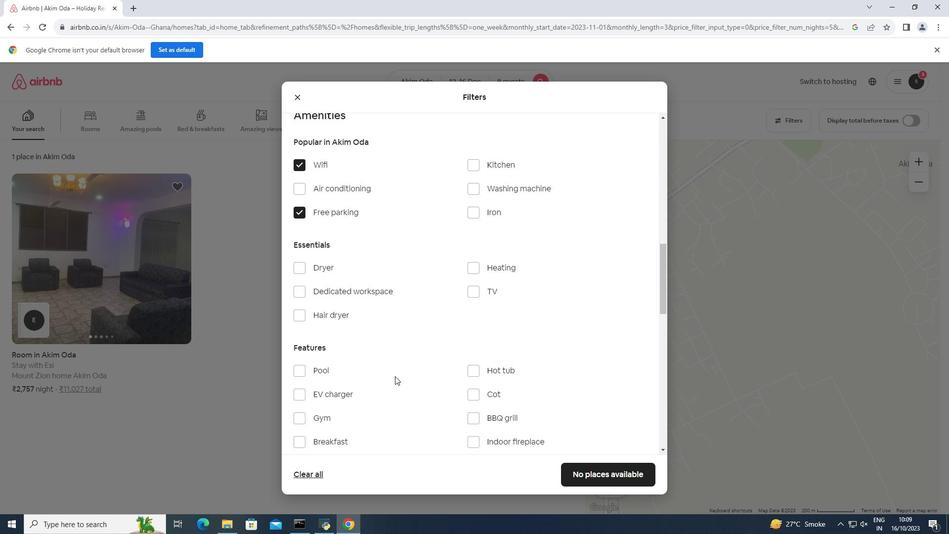
Action: Mouse moved to (299, 369)
Screenshot: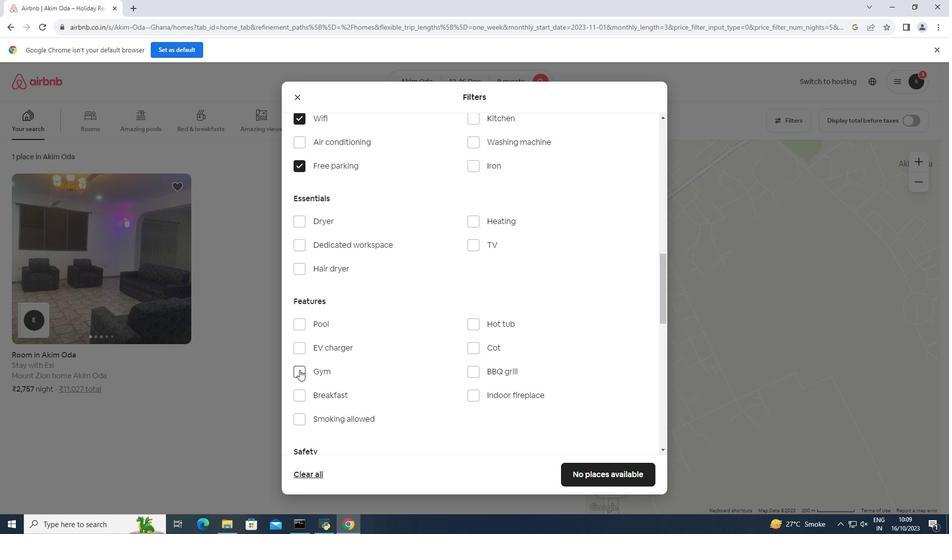 
Action: Mouse pressed left at (299, 369)
Screenshot: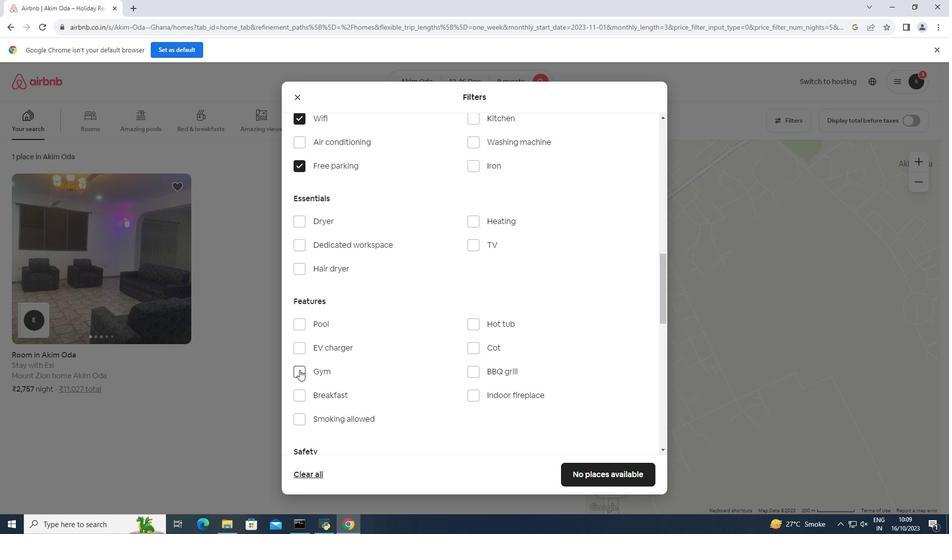 
Action: Mouse moved to (299, 398)
Screenshot: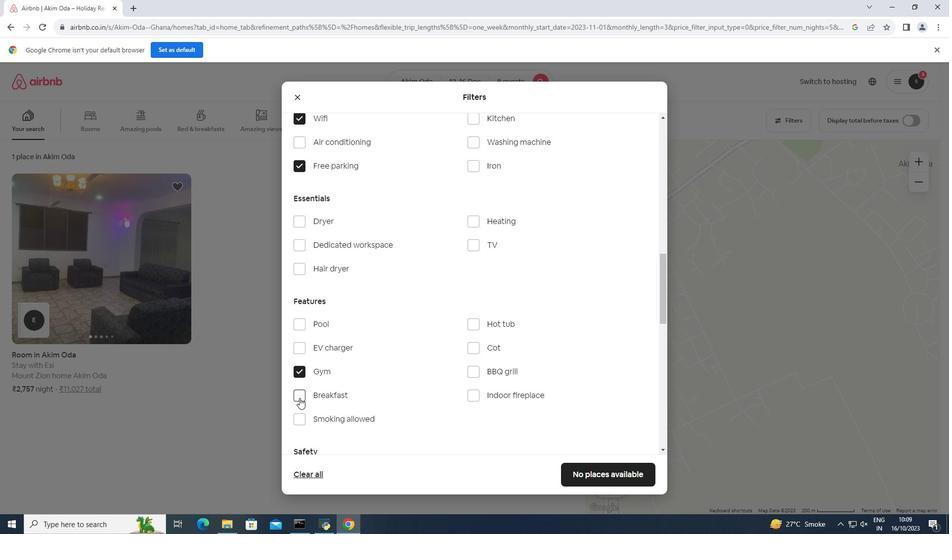 
Action: Mouse pressed left at (299, 398)
Screenshot: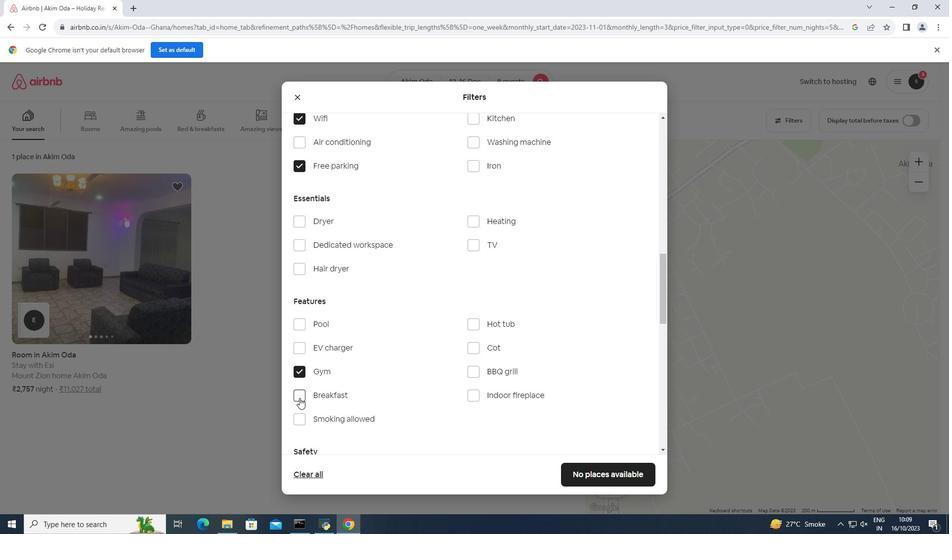 
Action: Mouse moved to (377, 341)
Screenshot: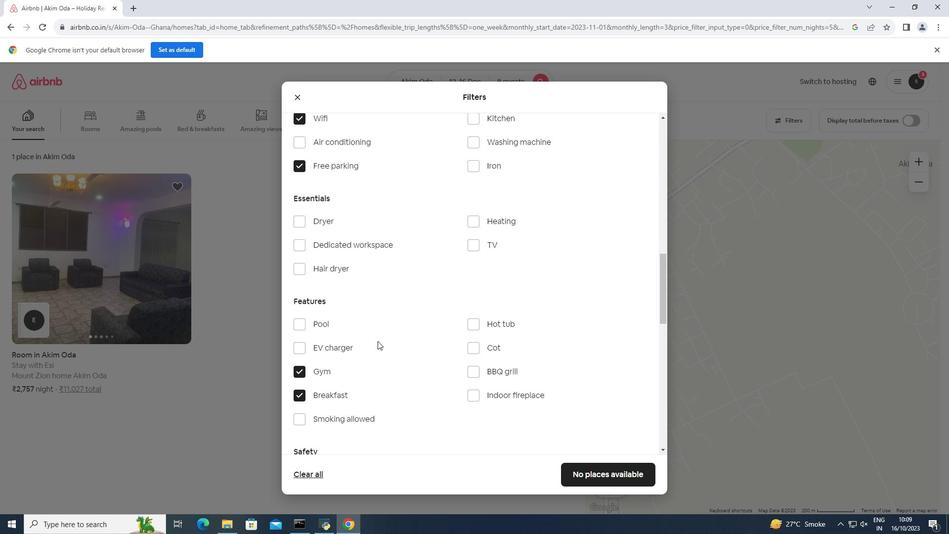 
Action: Mouse scrolled (377, 340) with delta (0, 0)
Screenshot: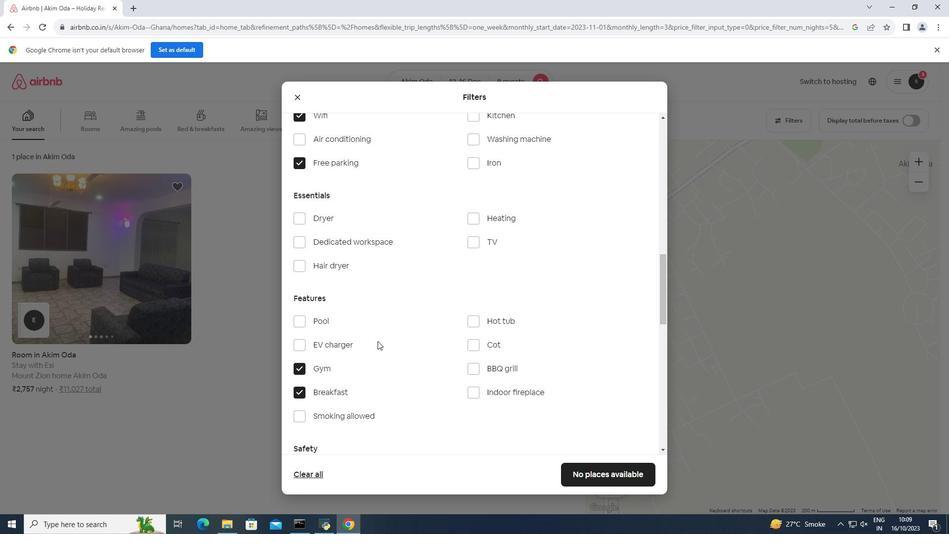 
Action: Mouse scrolled (377, 340) with delta (0, 0)
Screenshot: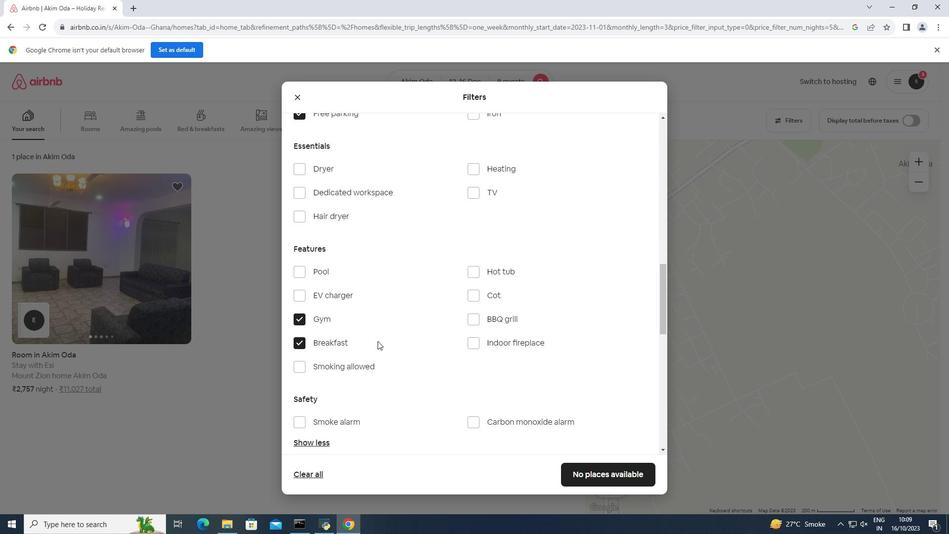 
Action: Mouse scrolled (377, 340) with delta (0, 0)
Screenshot: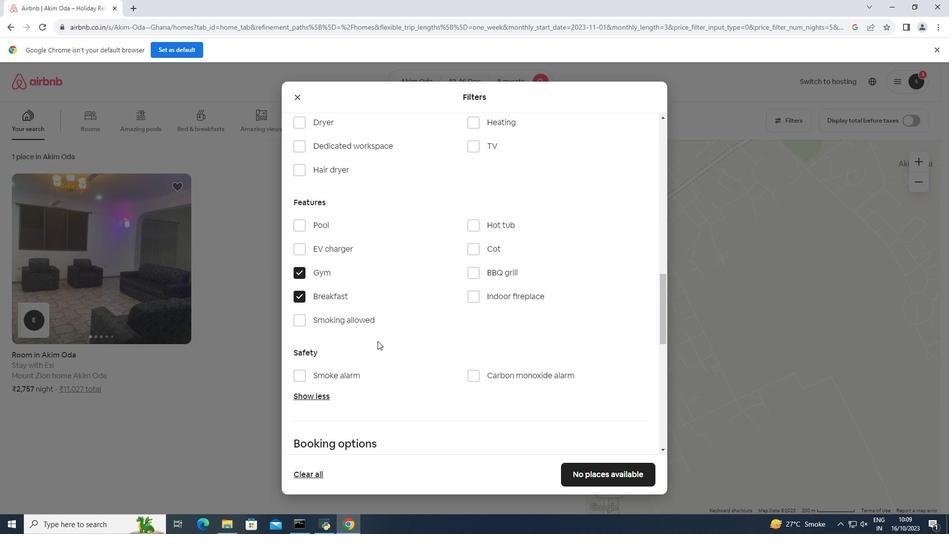 
Action: Mouse scrolled (377, 340) with delta (0, 0)
Screenshot: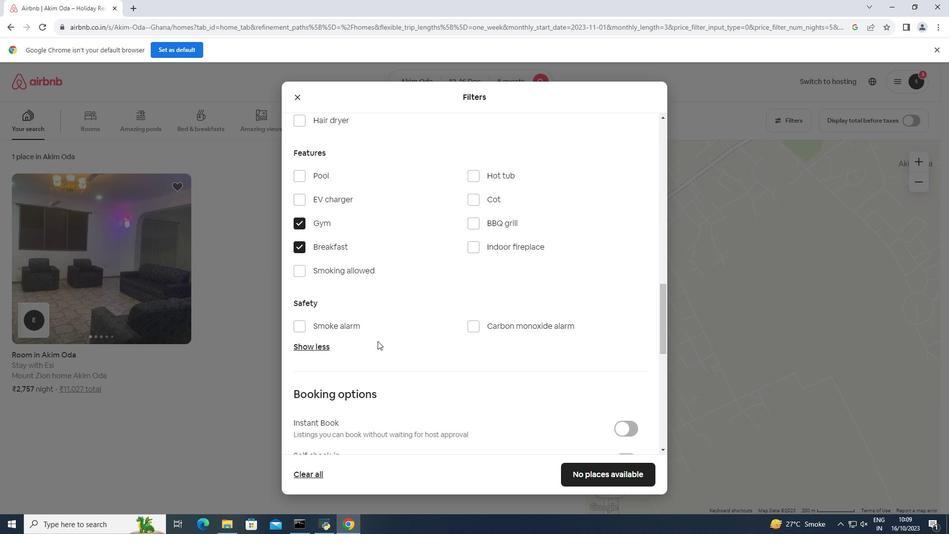 
Action: Mouse scrolled (377, 340) with delta (0, 0)
Screenshot: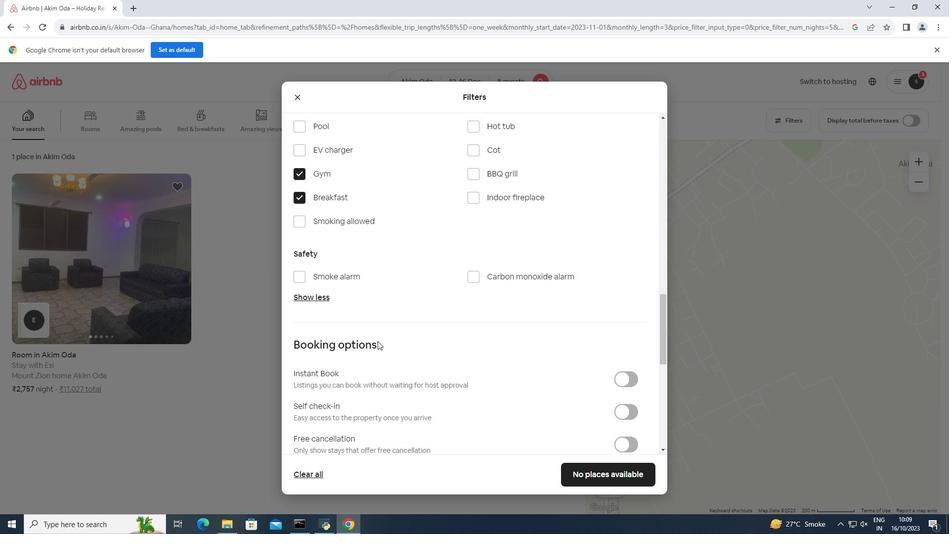 
Action: Mouse scrolled (377, 340) with delta (0, 0)
Screenshot: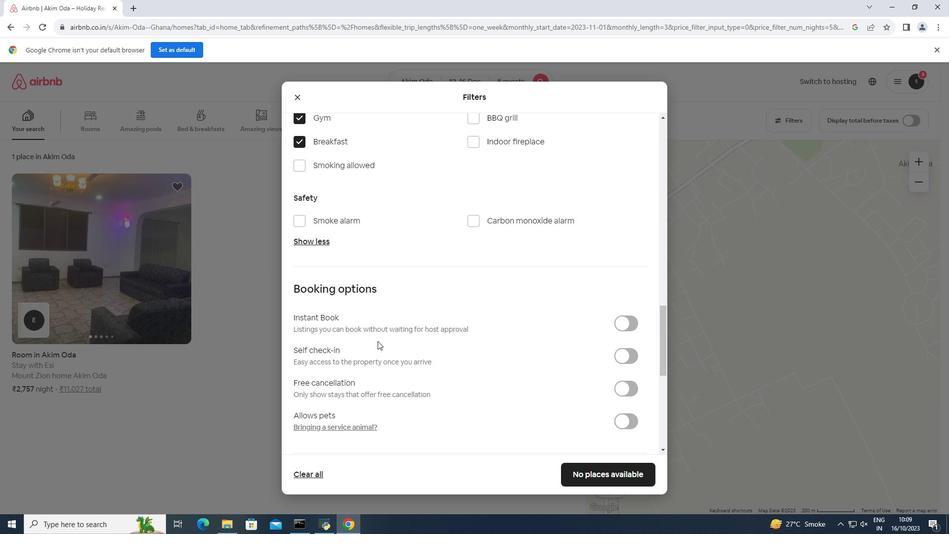 
Action: Mouse moved to (624, 314)
Screenshot: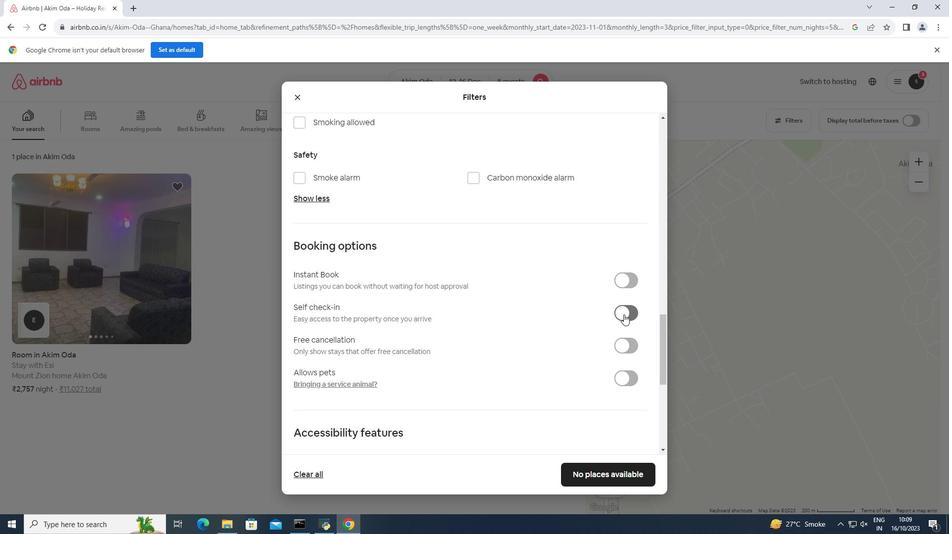 
Action: Mouse pressed left at (624, 314)
Screenshot: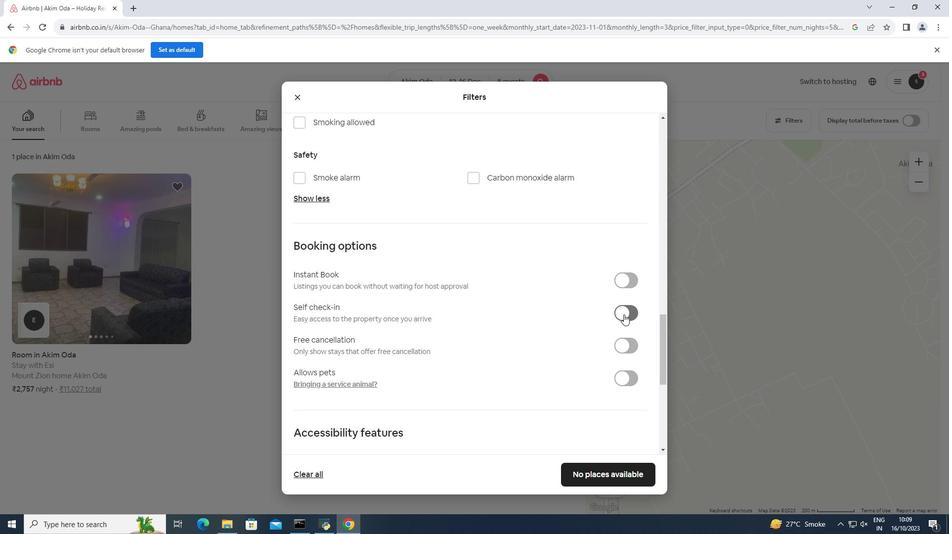 
Action: Mouse moved to (590, 472)
Screenshot: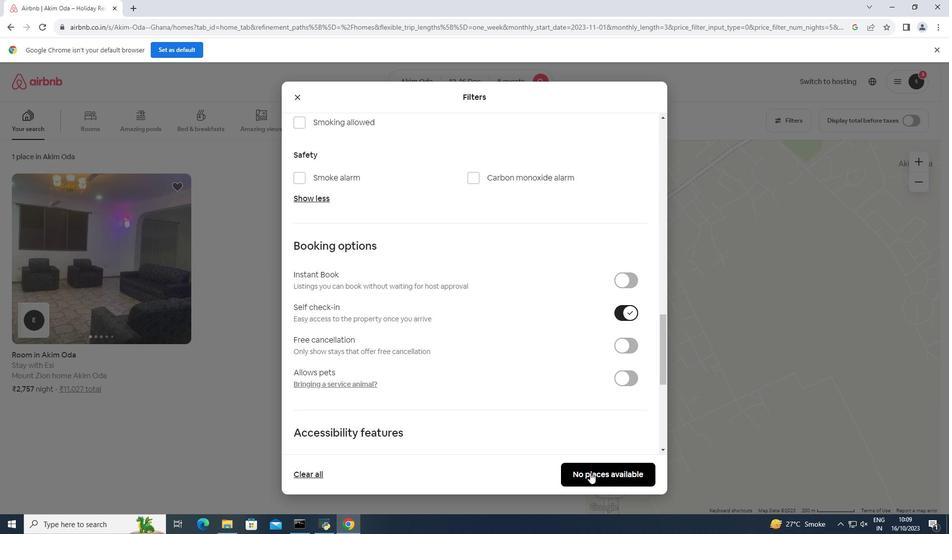 
Action: Mouse pressed left at (590, 472)
Screenshot: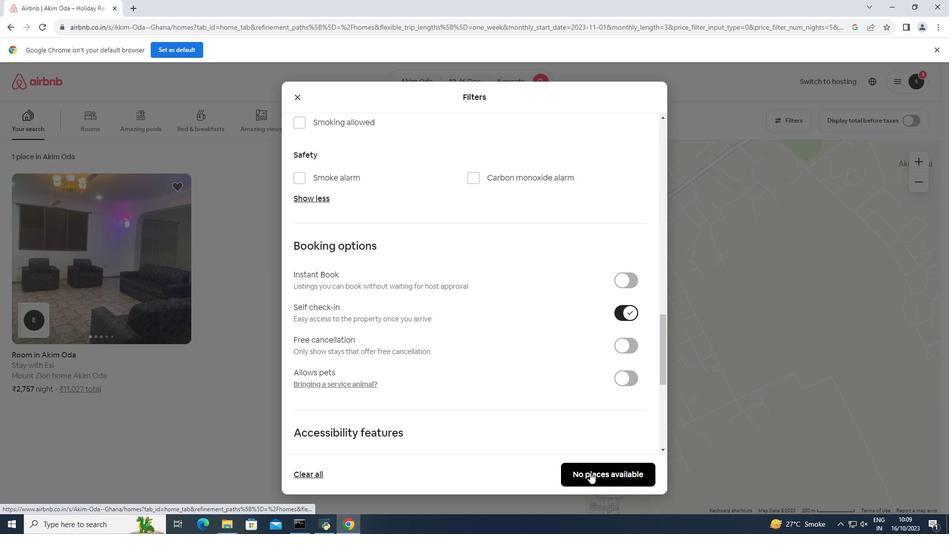 
Action: Mouse moved to (283, 258)
Screenshot: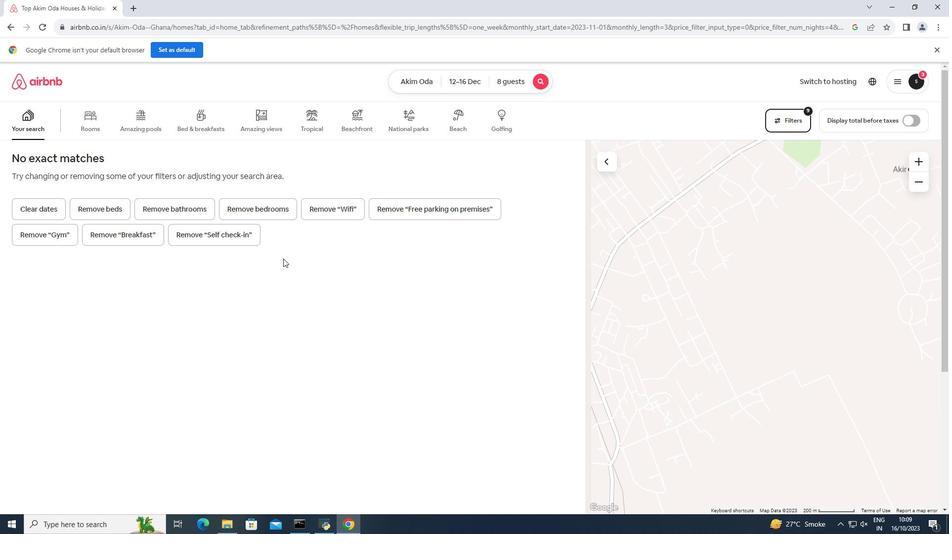 
